 Task: Create a scrum project AgileRamp. Add to scrum project AgileRamp a team member softage.2@softage.net and assign as Project Lead. Add to scrum project AgileRamp a team member softage.3@softage.net
Action: Mouse moved to (240, 66)
Screenshot: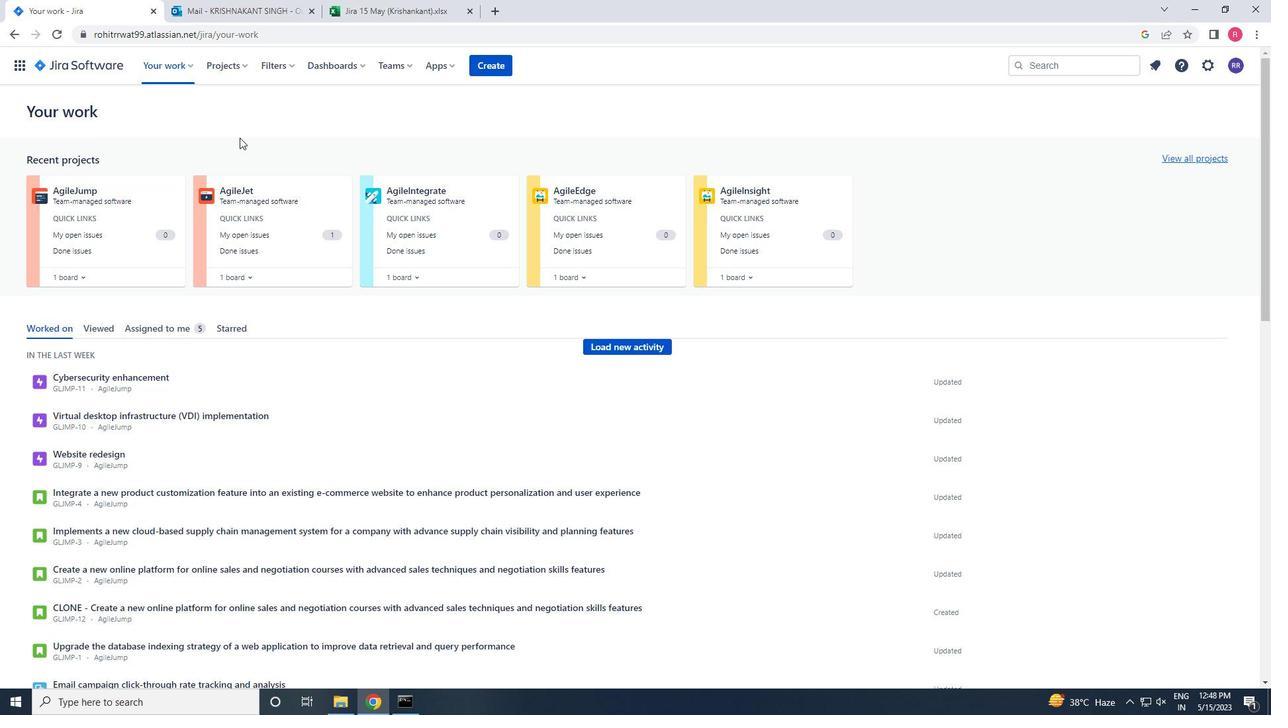 
Action: Mouse pressed left at (240, 66)
Screenshot: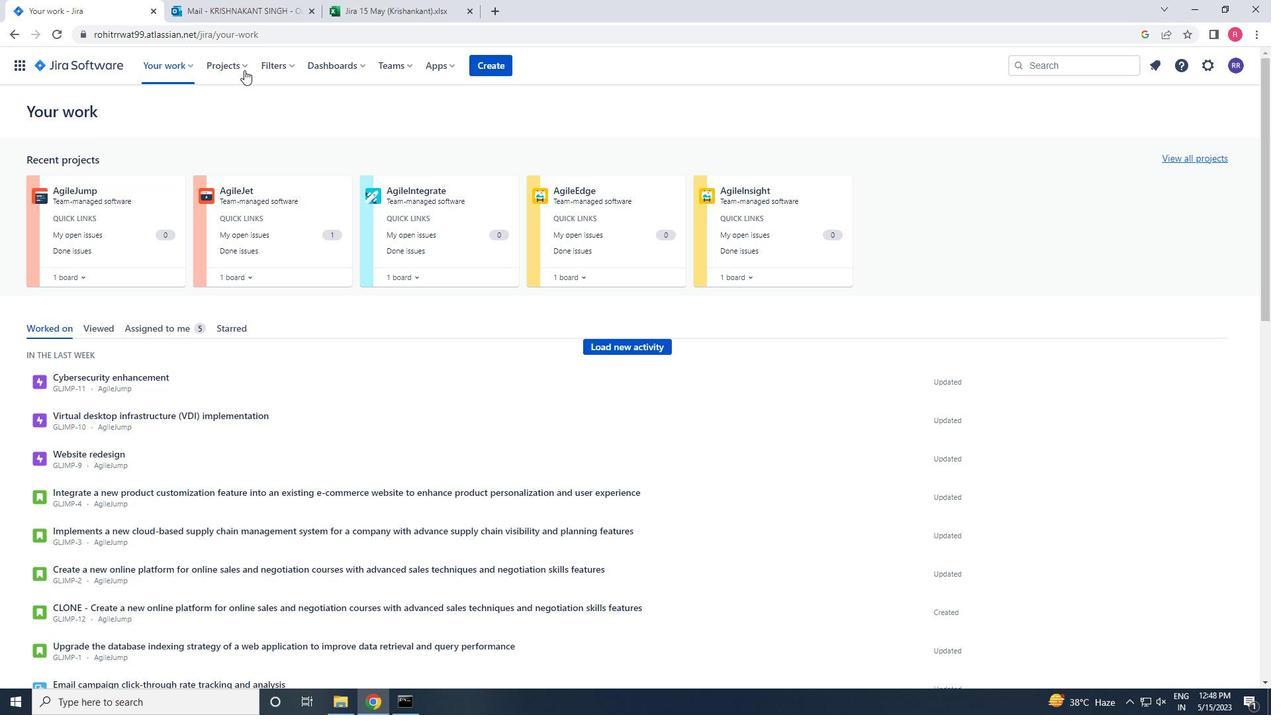 
Action: Mouse moved to (287, 324)
Screenshot: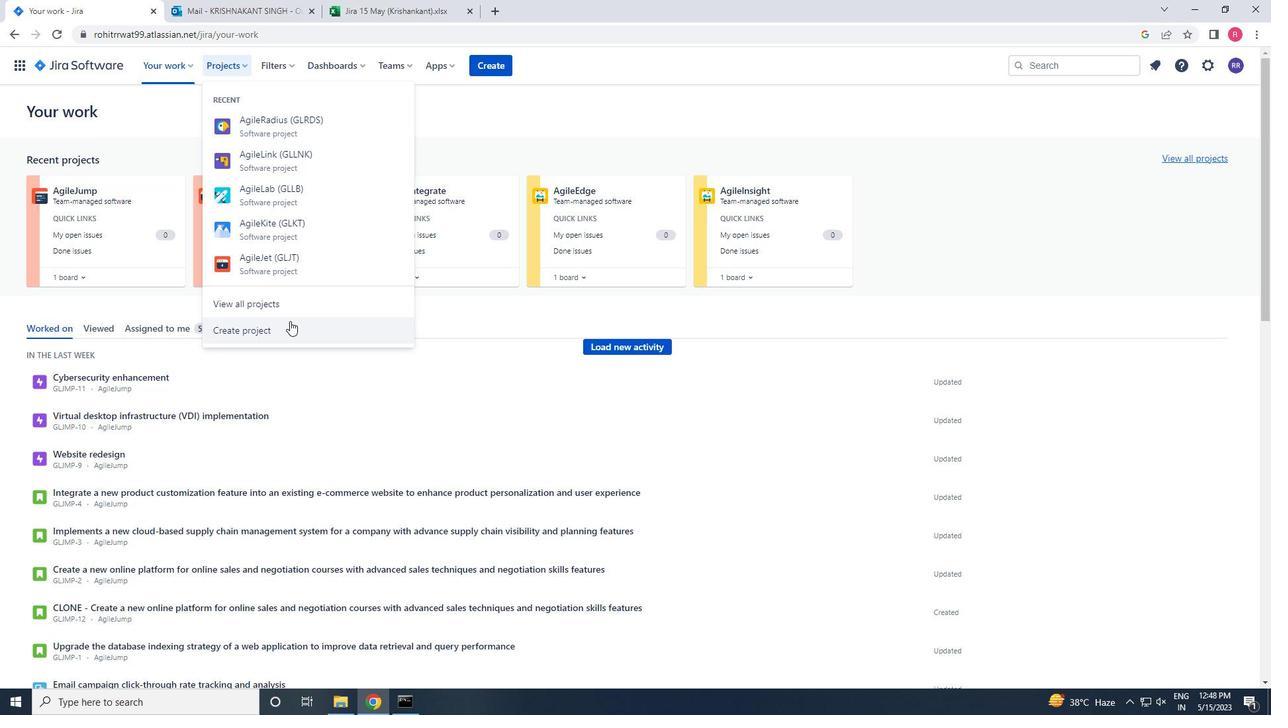 
Action: Mouse pressed left at (287, 324)
Screenshot: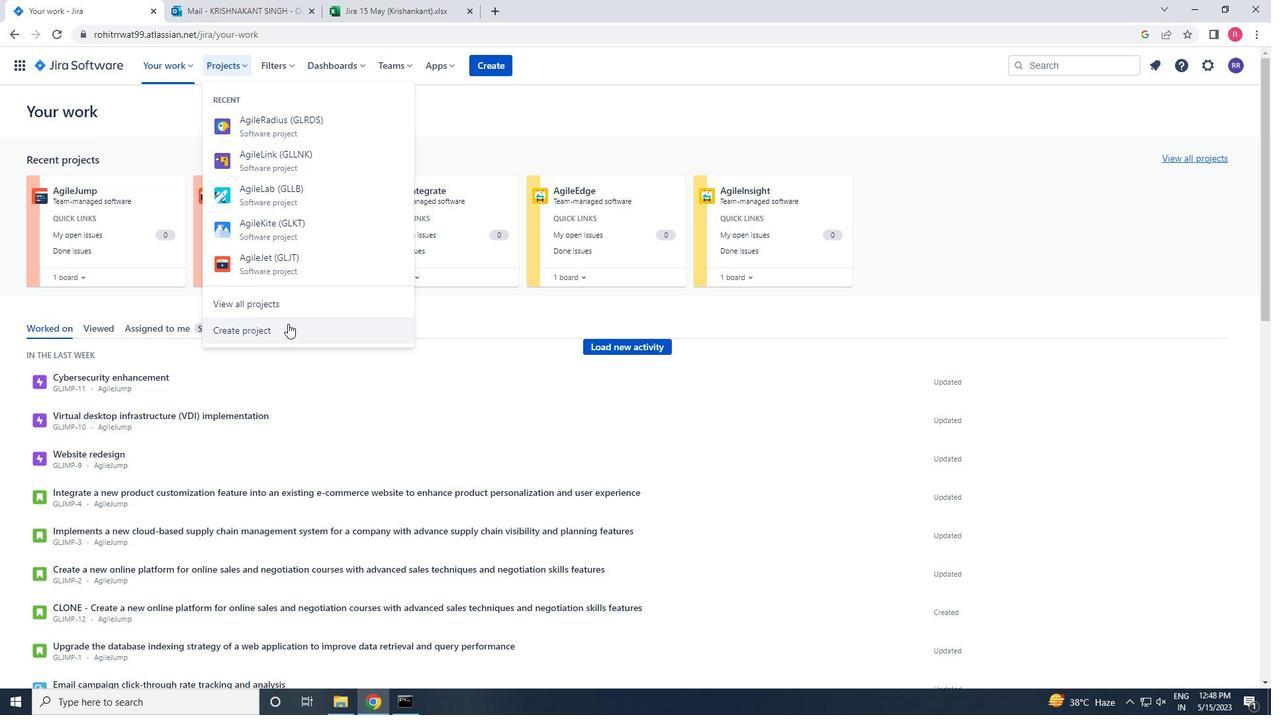 
Action: Mouse moved to (640, 325)
Screenshot: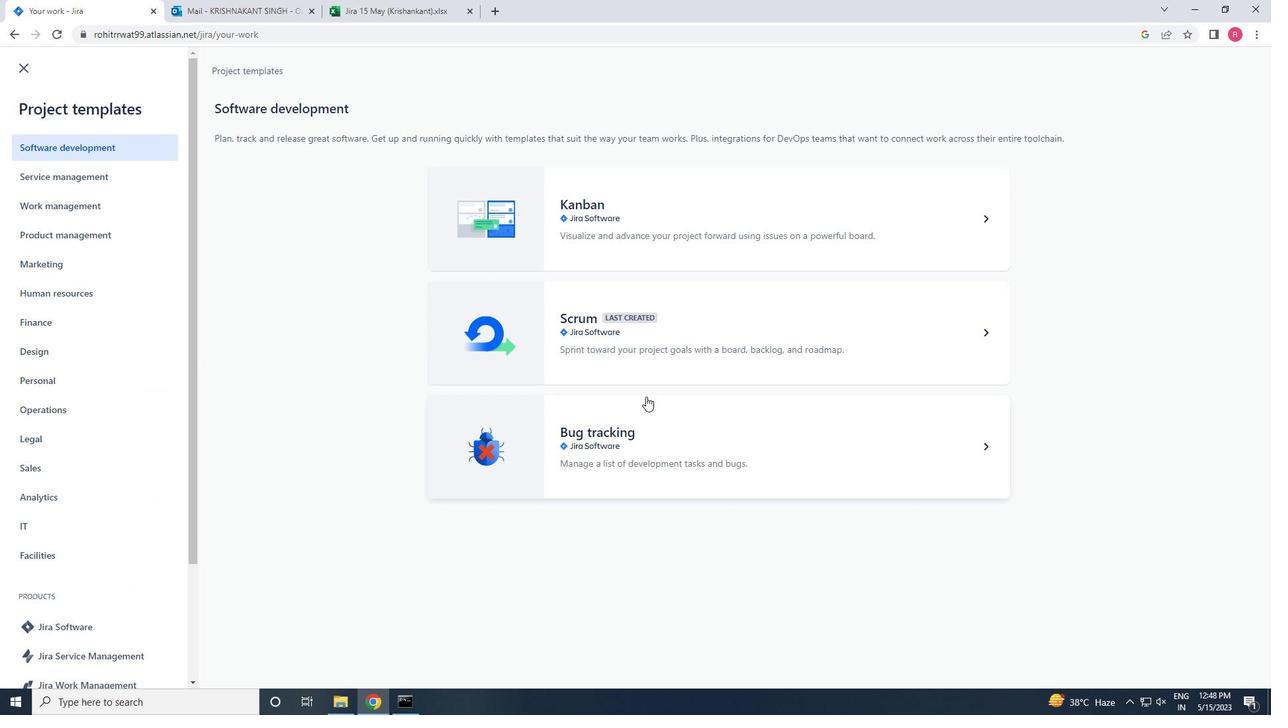 
Action: Mouse pressed left at (640, 325)
Screenshot: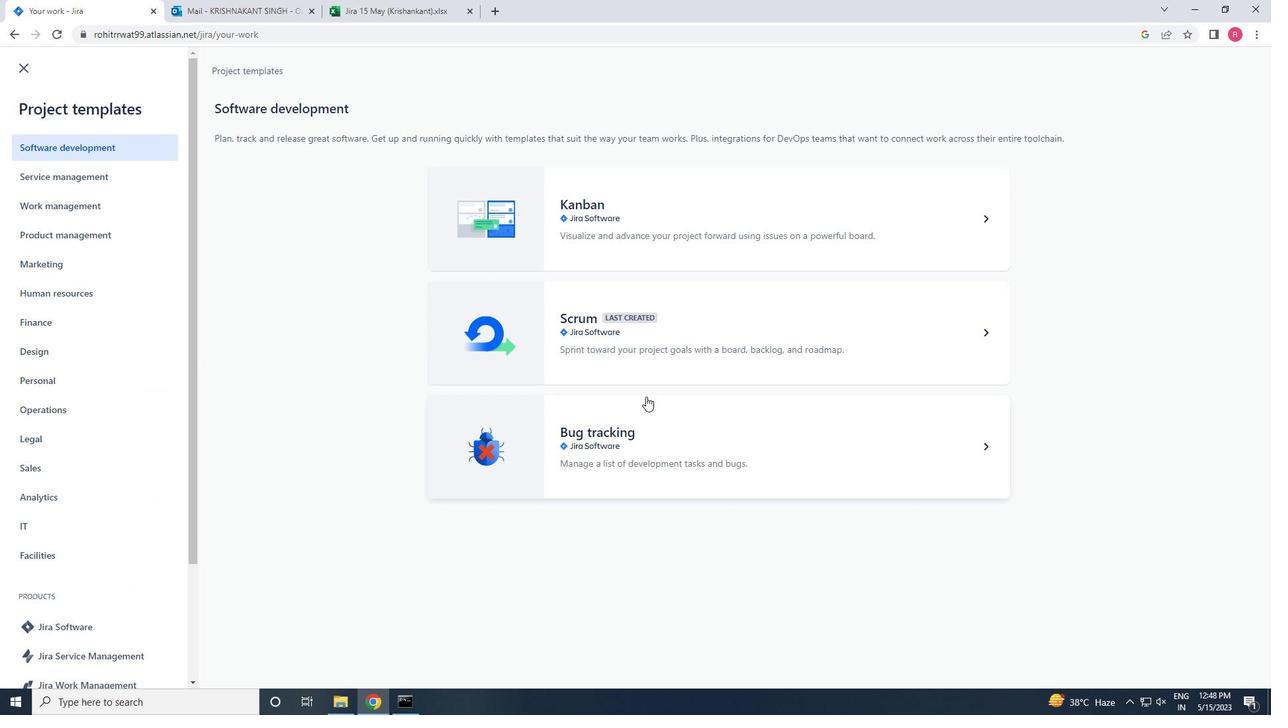 
Action: Mouse moved to (1008, 650)
Screenshot: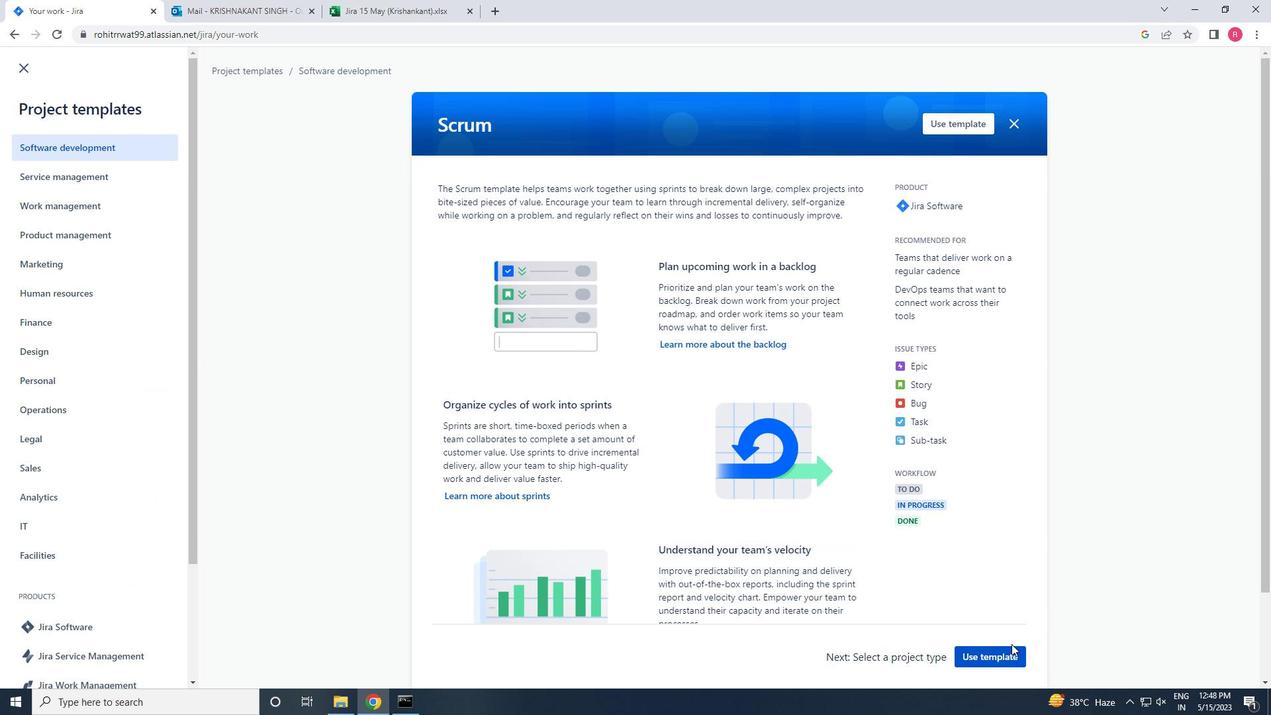 
Action: Mouse pressed left at (1008, 650)
Screenshot: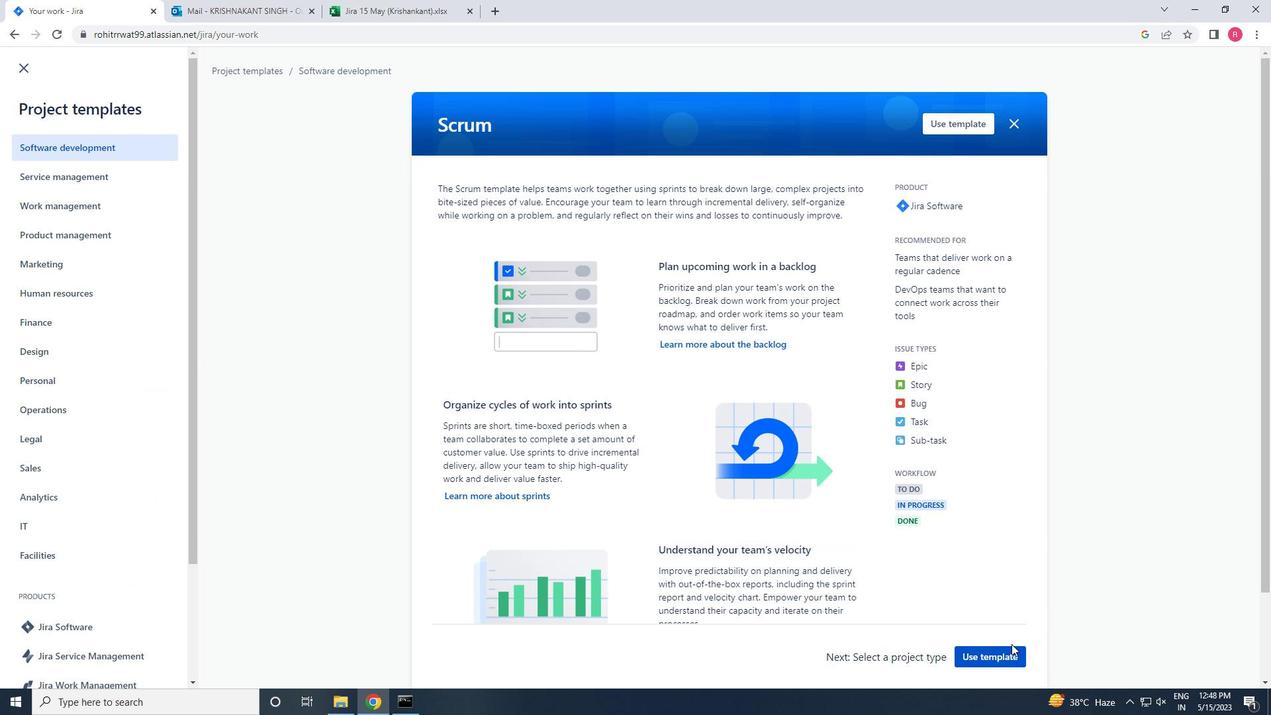 
Action: Mouse moved to (477, 660)
Screenshot: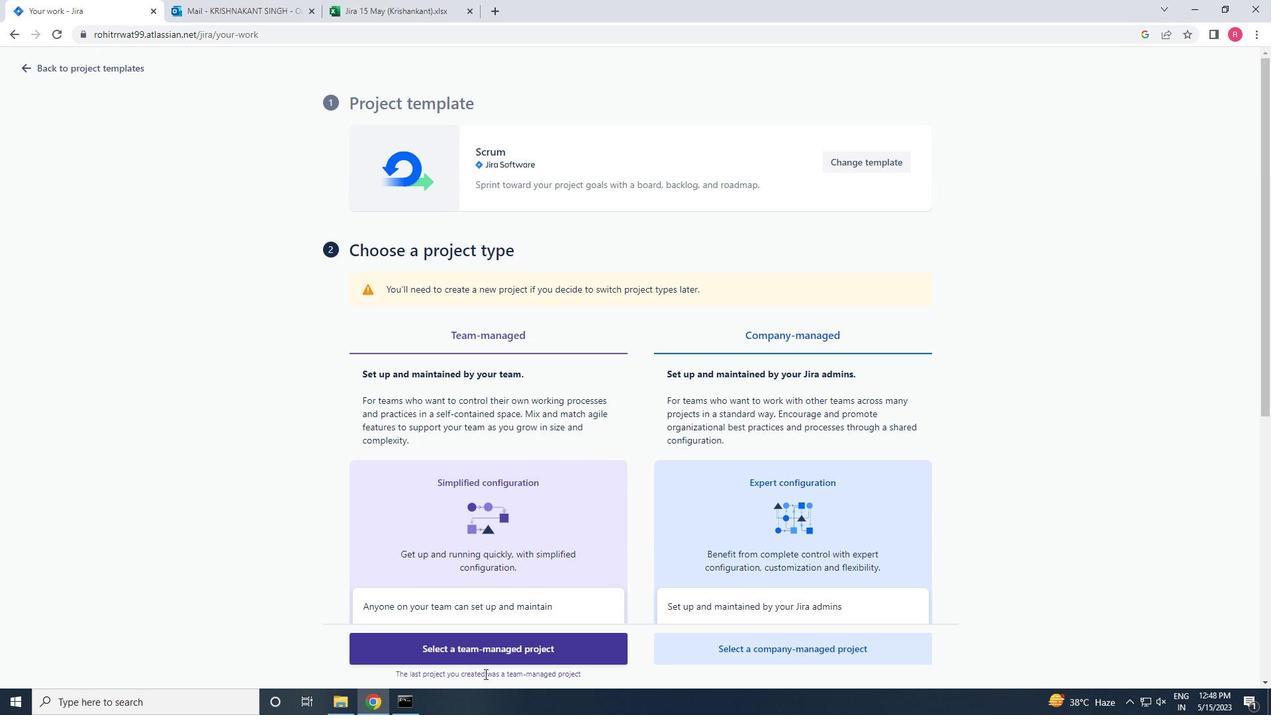 
Action: Mouse pressed left at (477, 660)
Screenshot: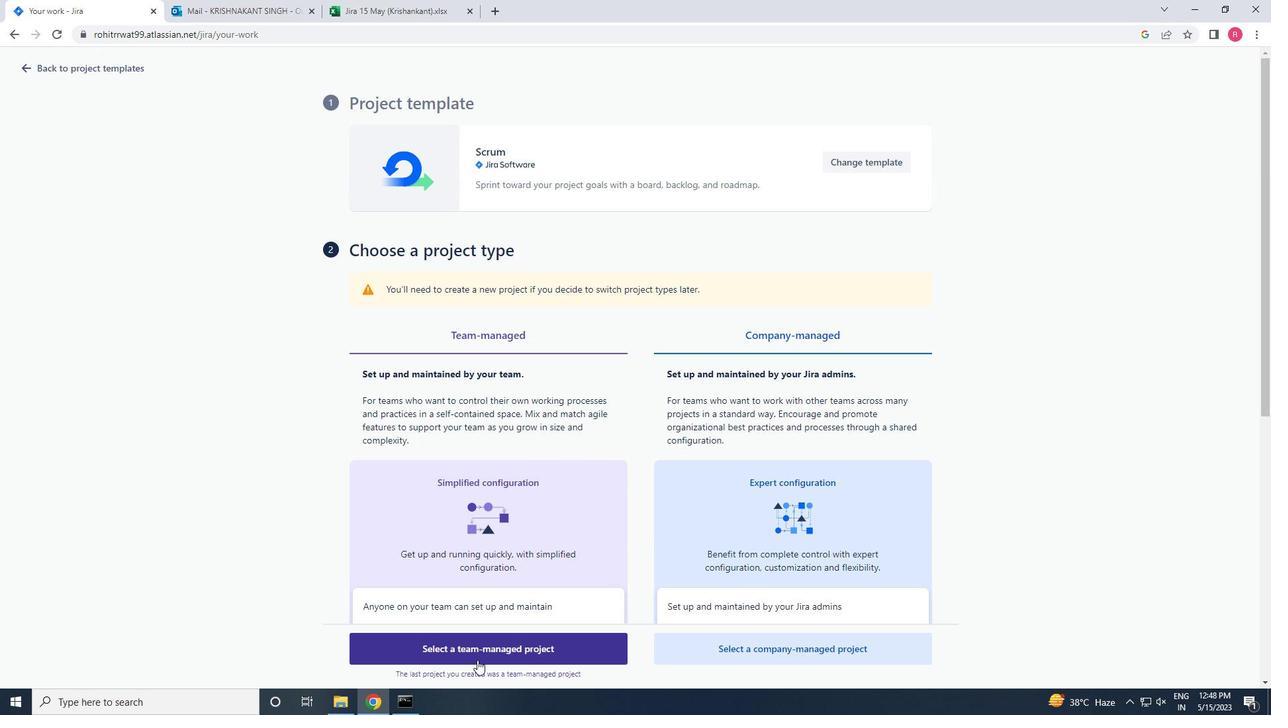 
Action: Mouse moved to (351, 311)
Screenshot: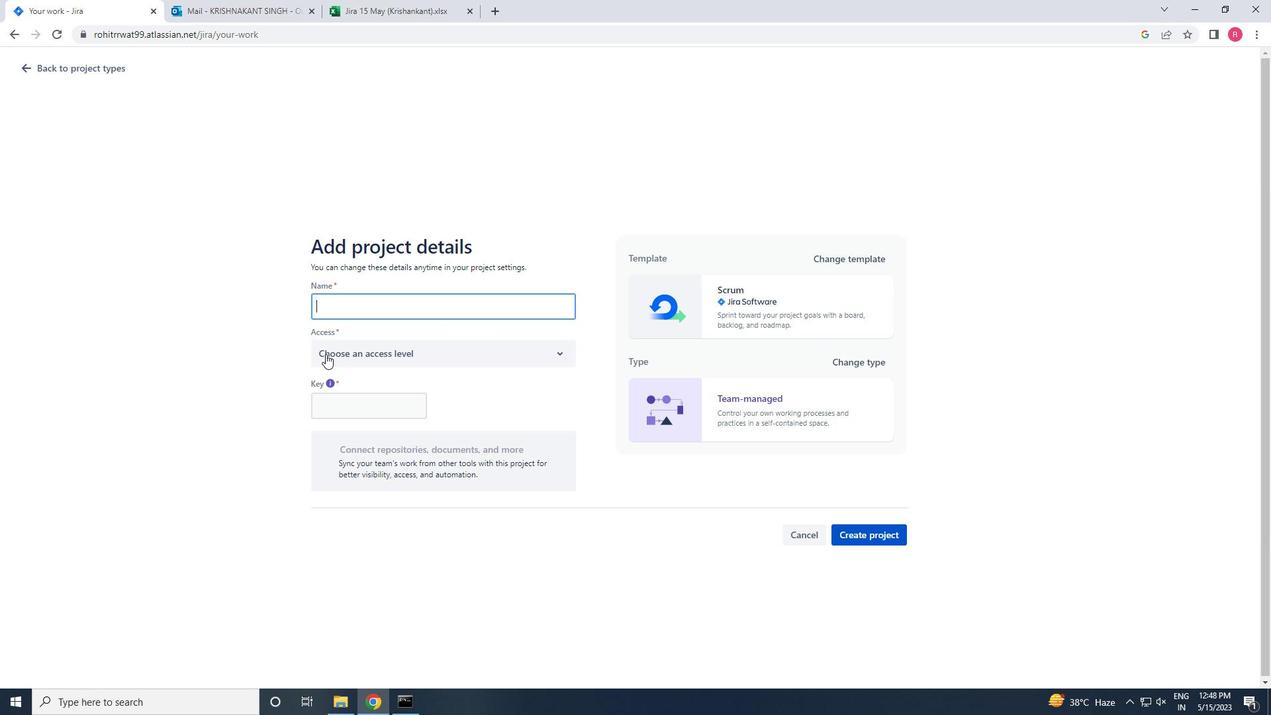 
Action: Key pressed <Key.shift><Key.shift><Key.shift><Key.shift><Key.shift><Key.shift><Key.shift><Key.shift><Key.shift><Key.shift><Key.shift><Key.shift>AGILE<Key.shift>RAMP
Screenshot: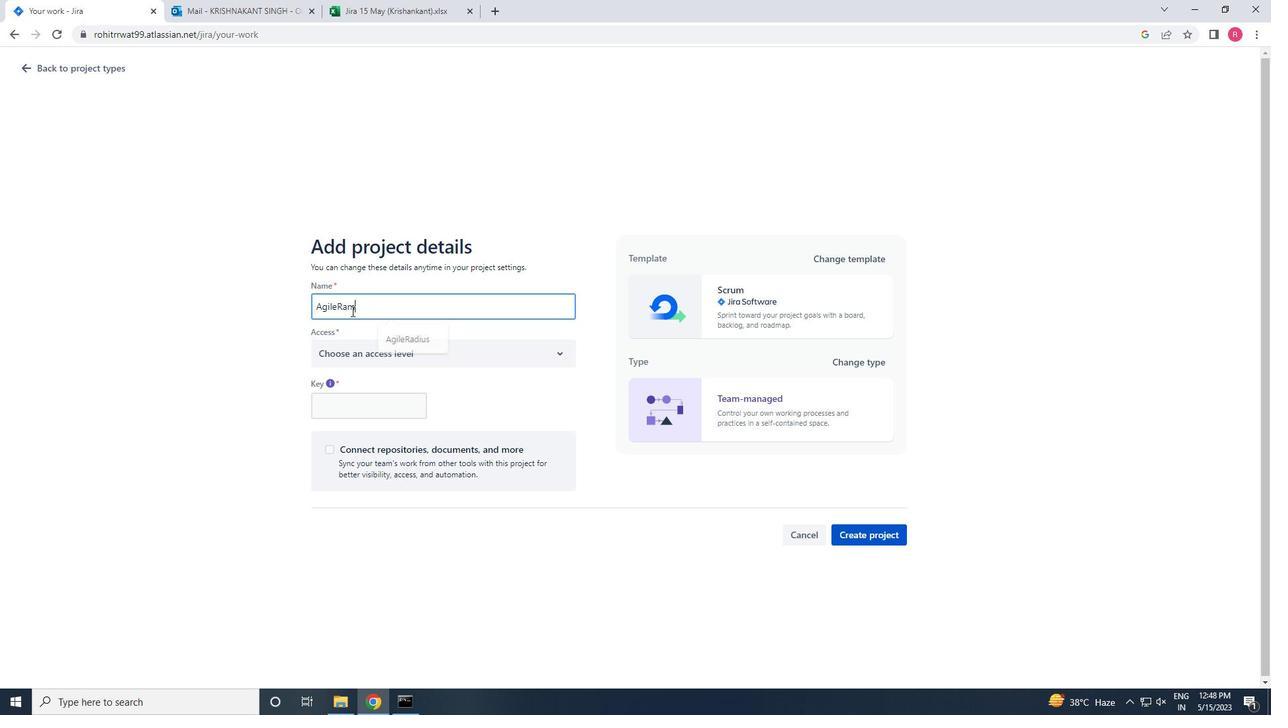 
Action: Mouse moved to (422, 362)
Screenshot: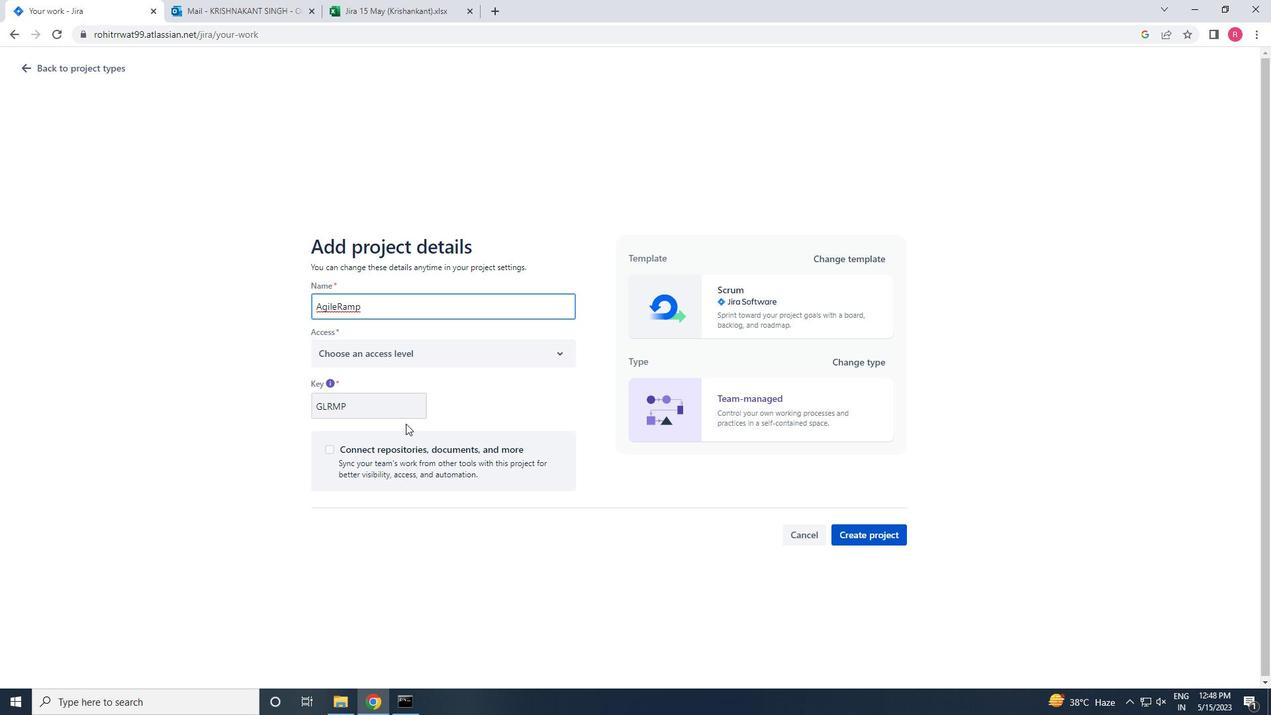 
Action: Mouse pressed left at (422, 362)
Screenshot: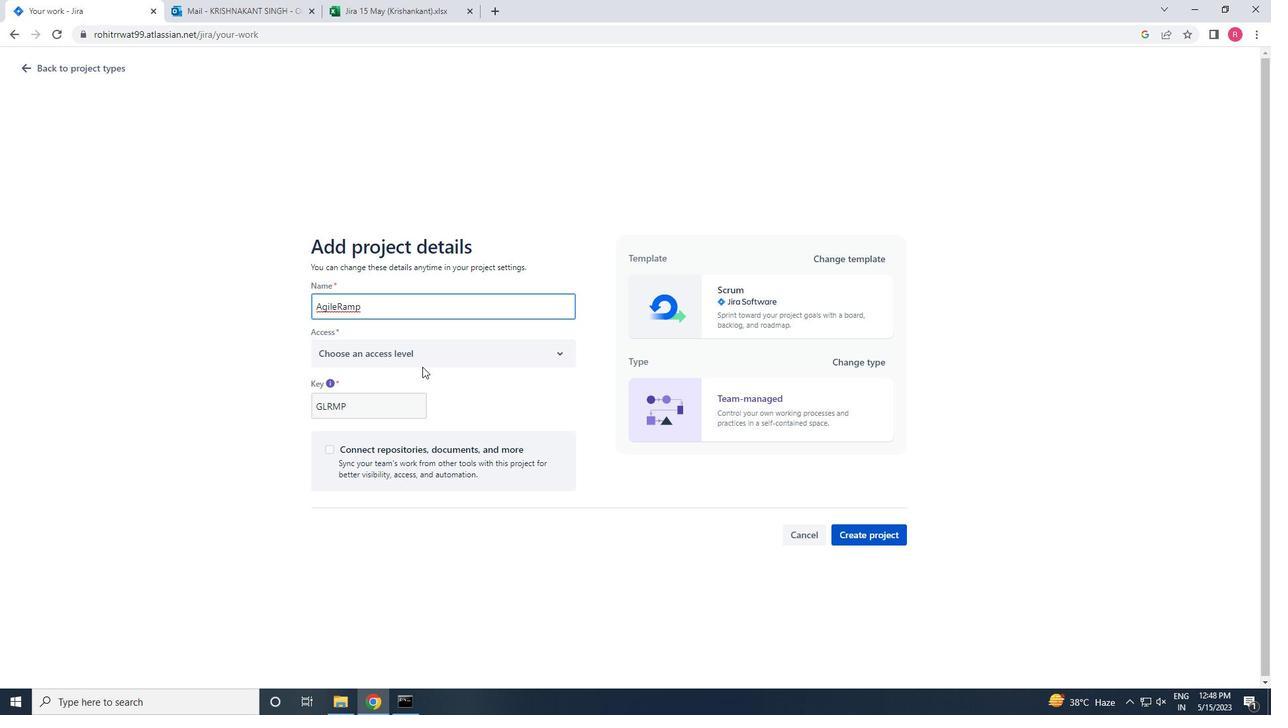 
Action: Mouse moved to (422, 397)
Screenshot: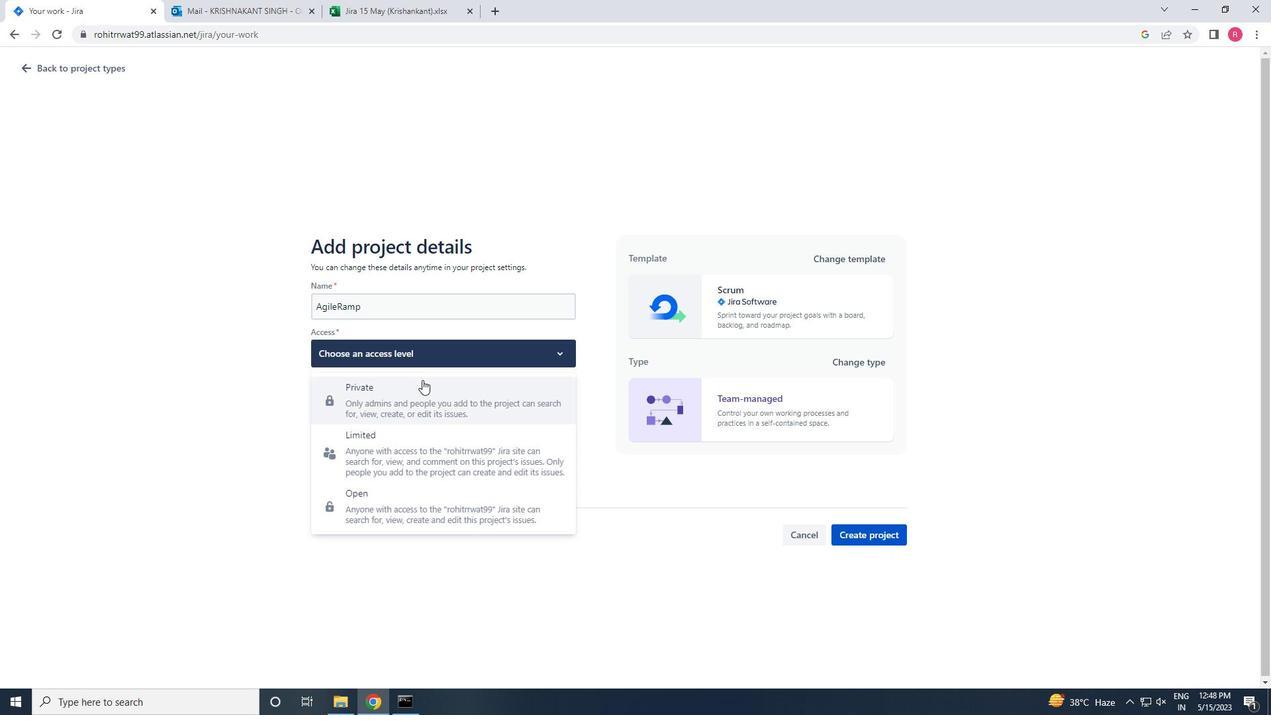 
Action: Mouse pressed left at (422, 397)
Screenshot: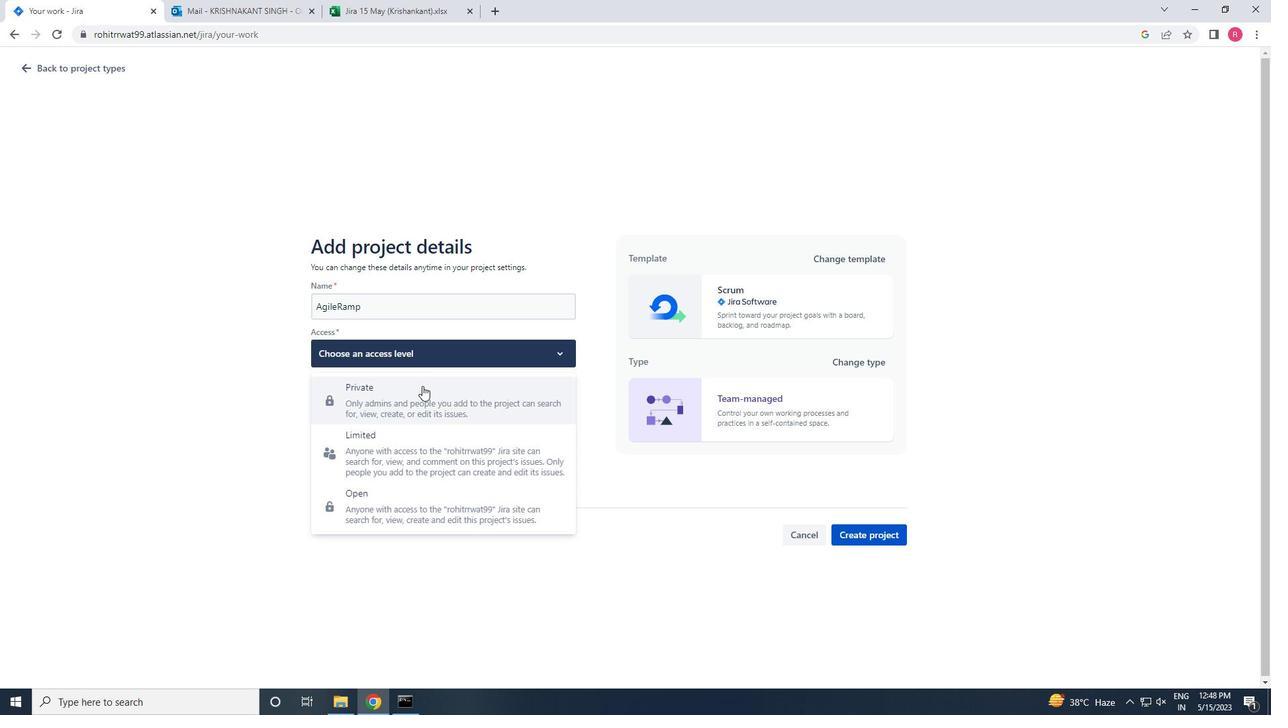 
Action: Mouse moved to (877, 536)
Screenshot: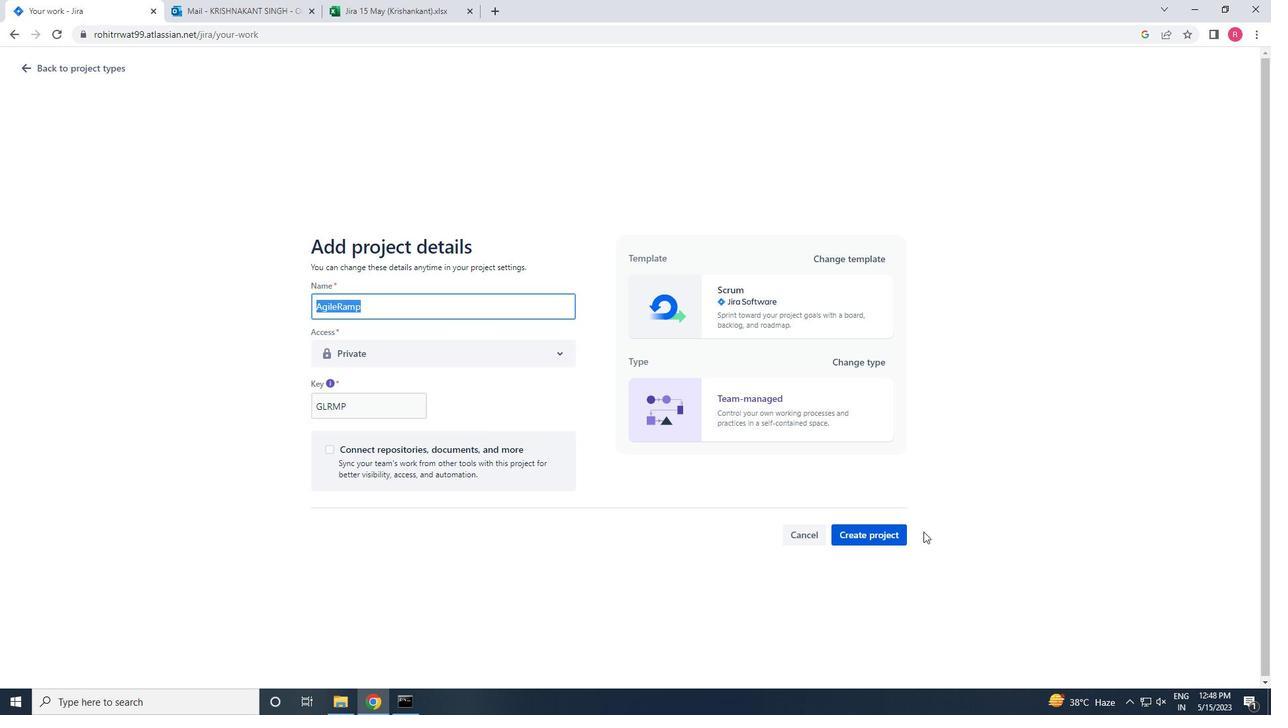 
Action: Mouse pressed left at (877, 536)
Screenshot: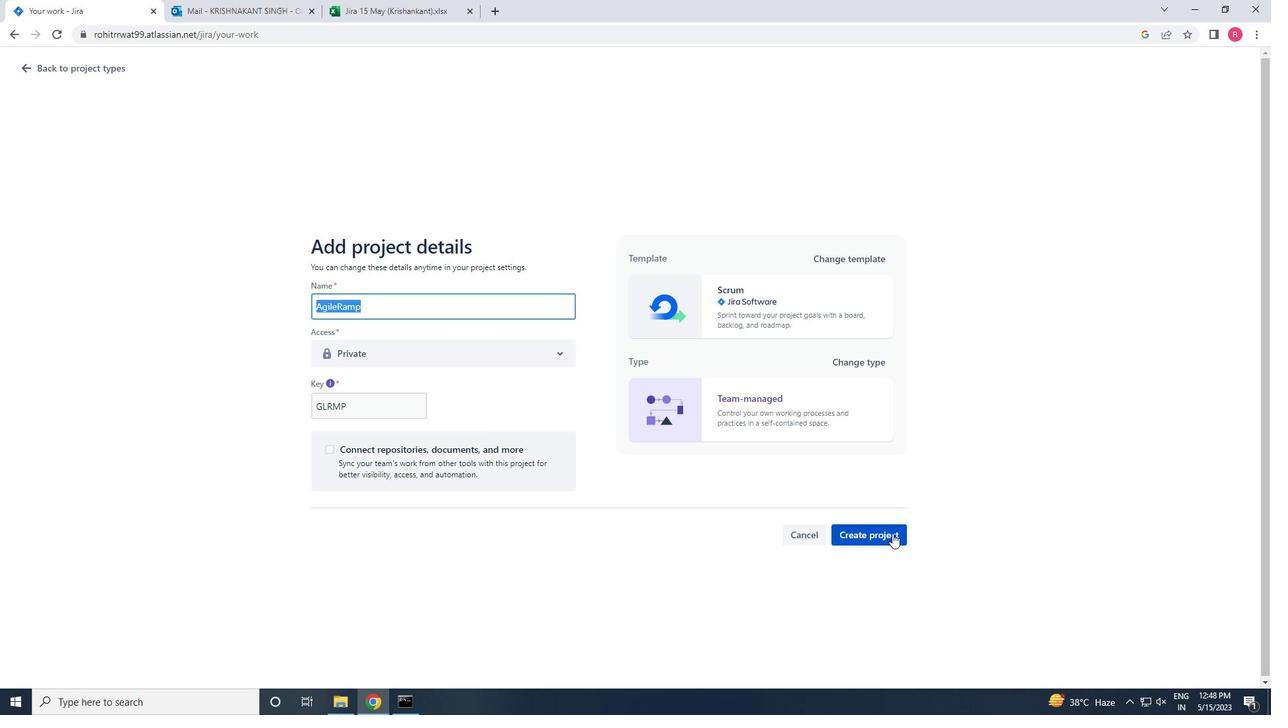 
Action: Mouse moved to (316, 178)
Screenshot: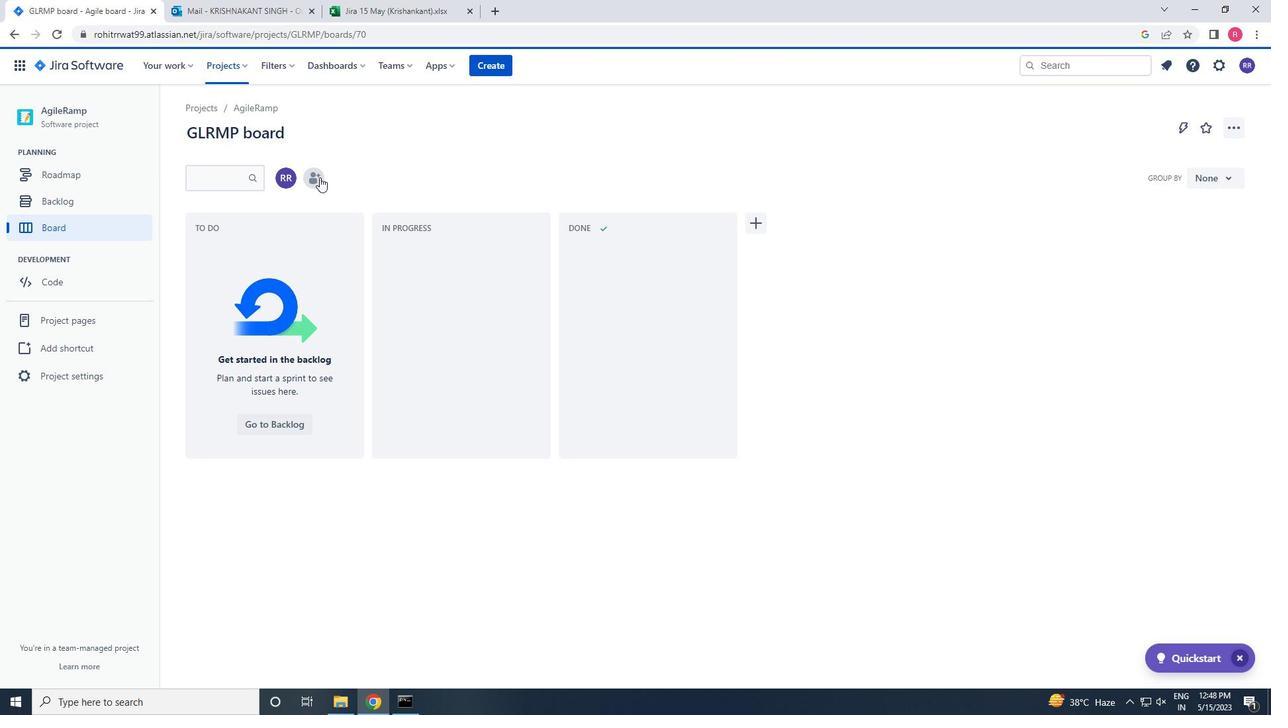 
Action: Mouse pressed left at (316, 178)
Screenshot: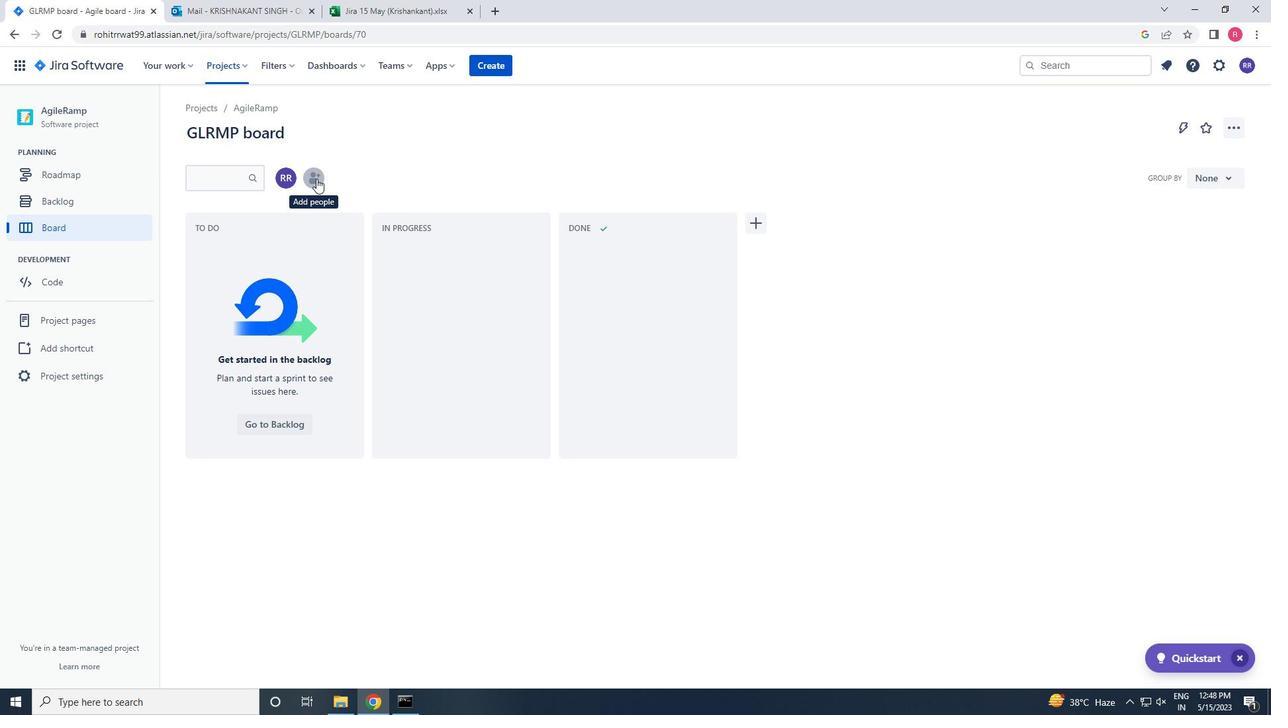 
Action: Key pressed SOFTAGE.2<Key.shift>@SOFTAGE.NET
Screenshot: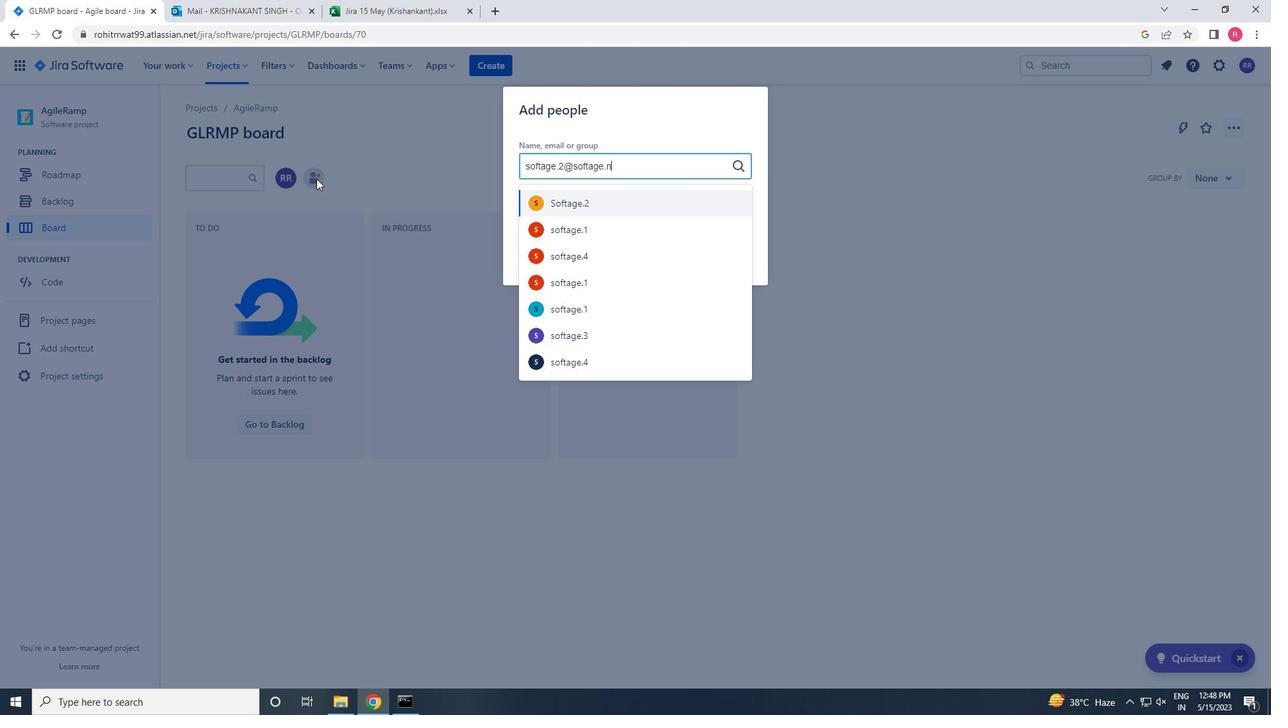 
Action: Mouse moved to (600, 229)
Screenshot: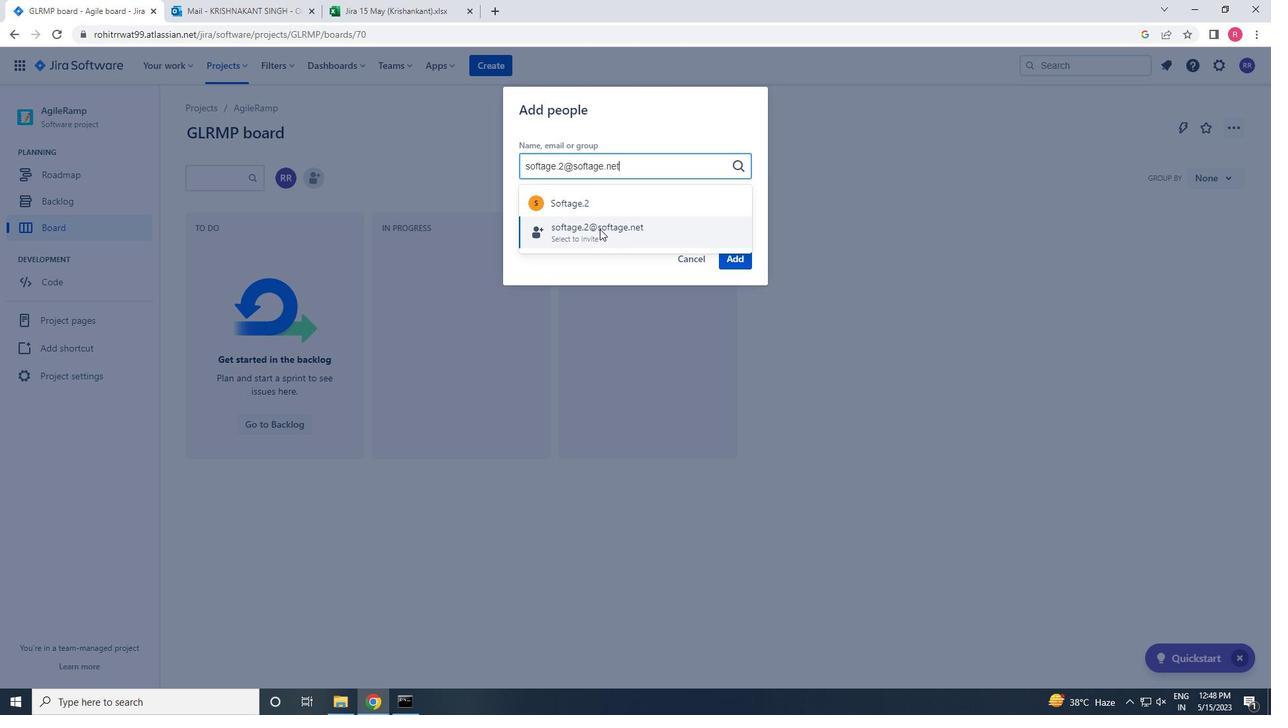 
Action: Mouse pressed left at (600, 229)
Screenshot: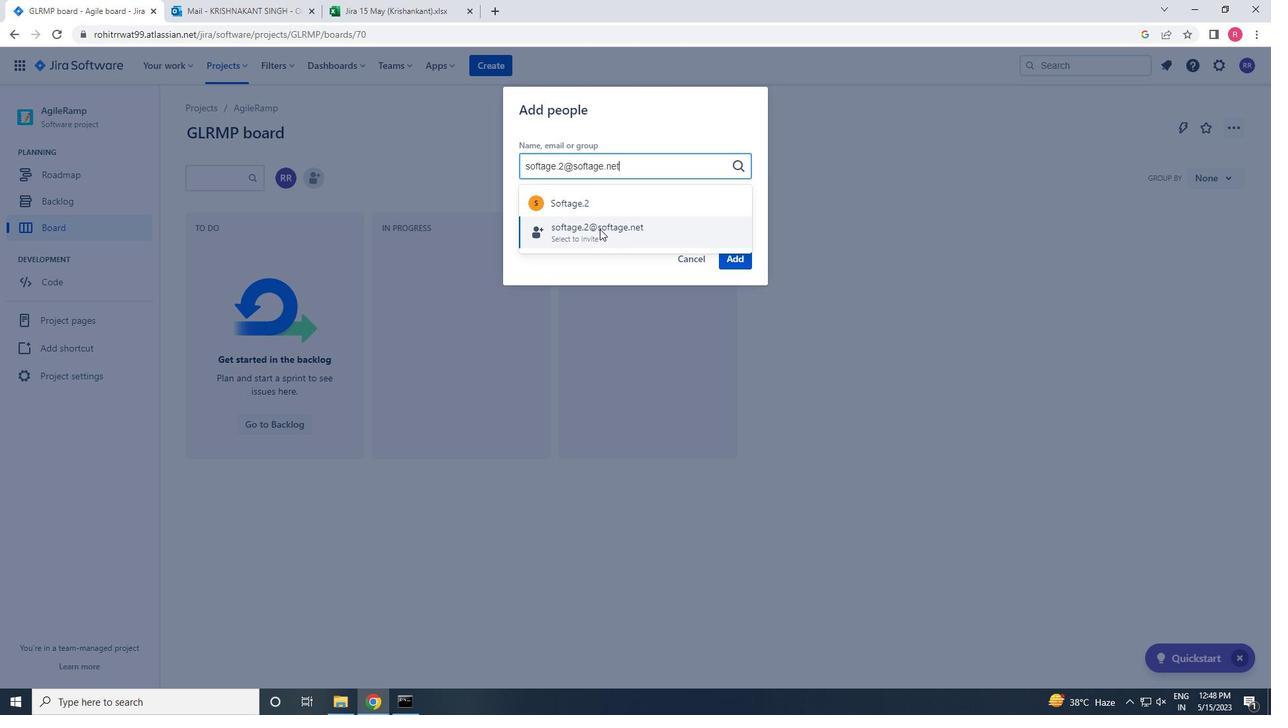 
Action: Mouse moved to (737, 260)
Screenshot: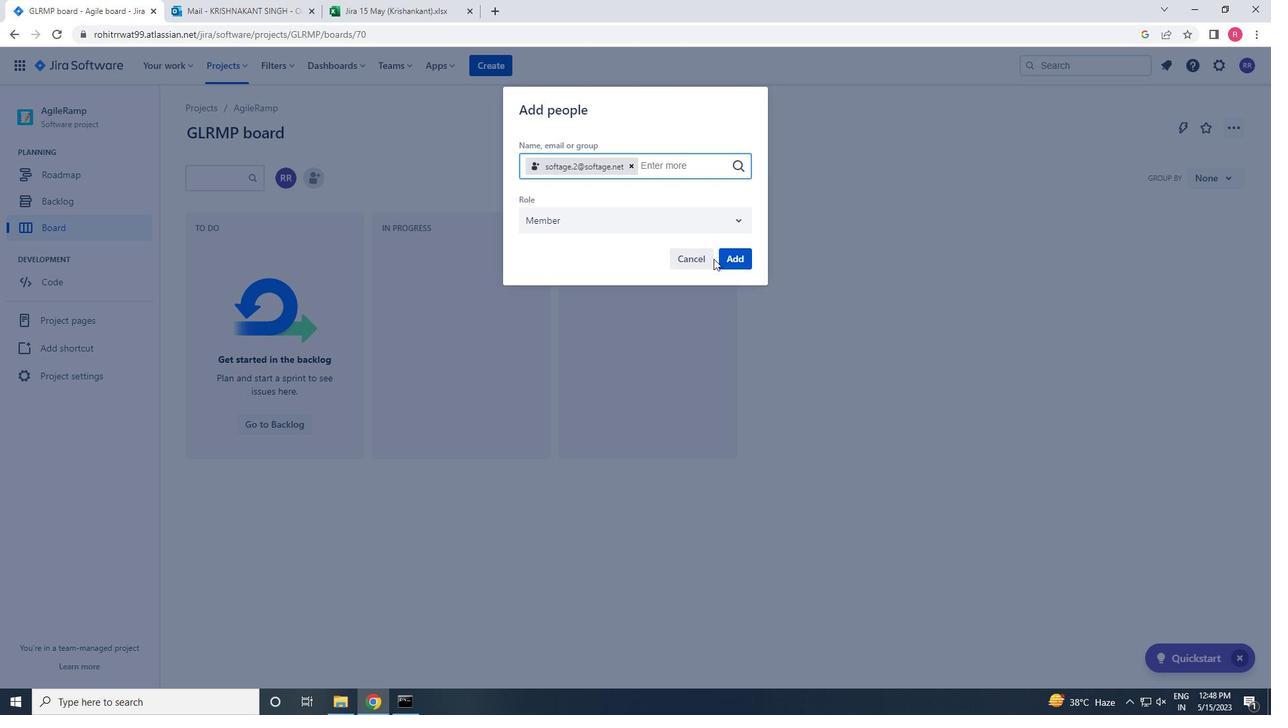 
Action: Mouse pressed left at (737, 260)
Screenshot: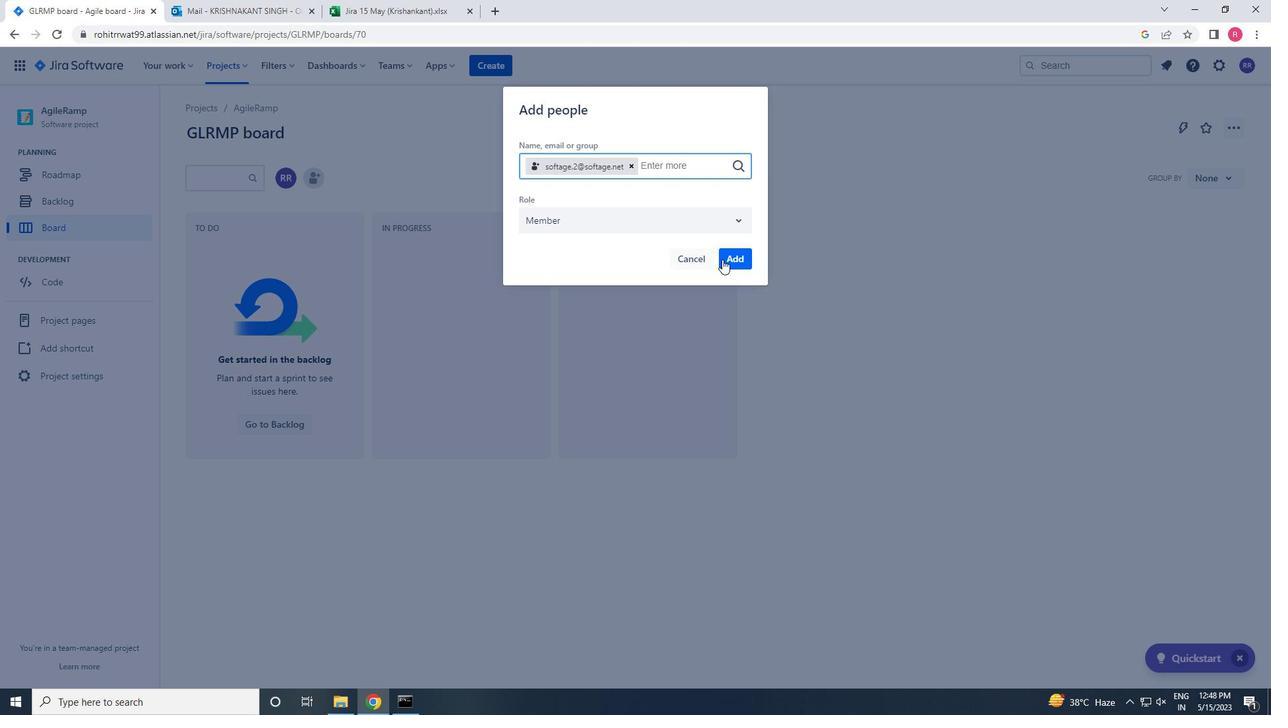
Action: Mouse moved to (68, 383)
Screenshot: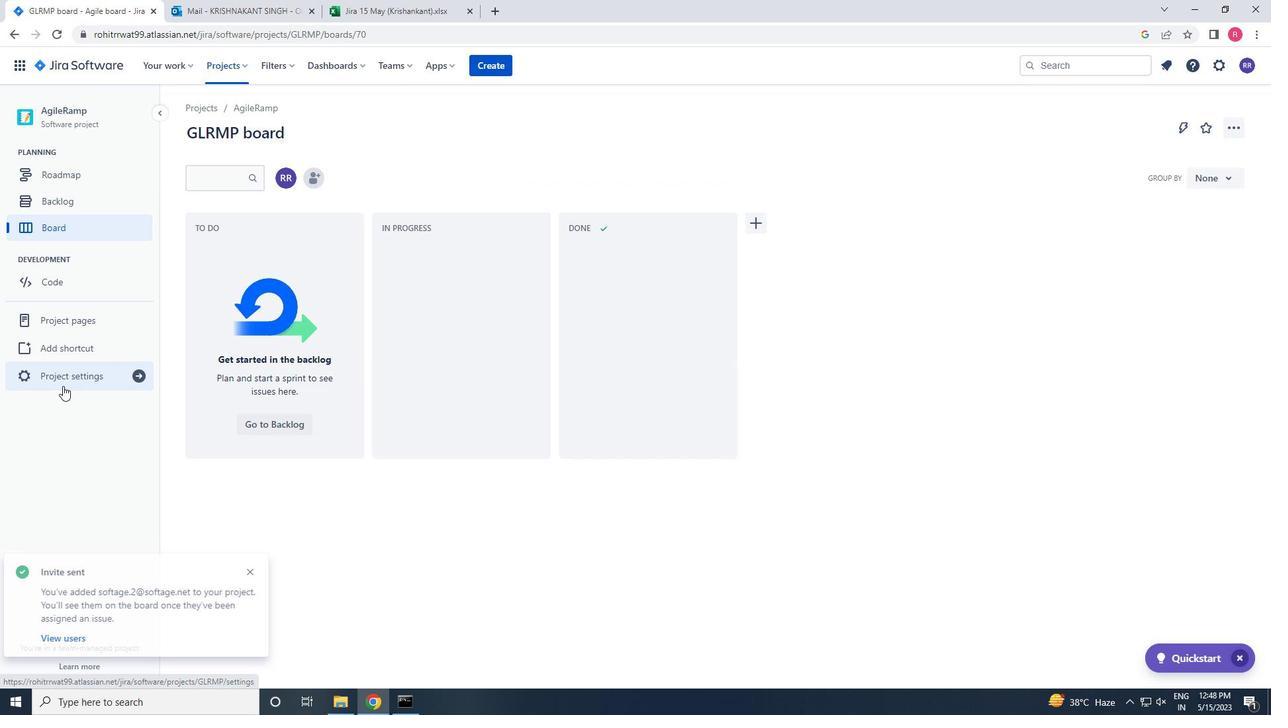 
Action: Mouse pressed left at (68, 383)
Screenshot: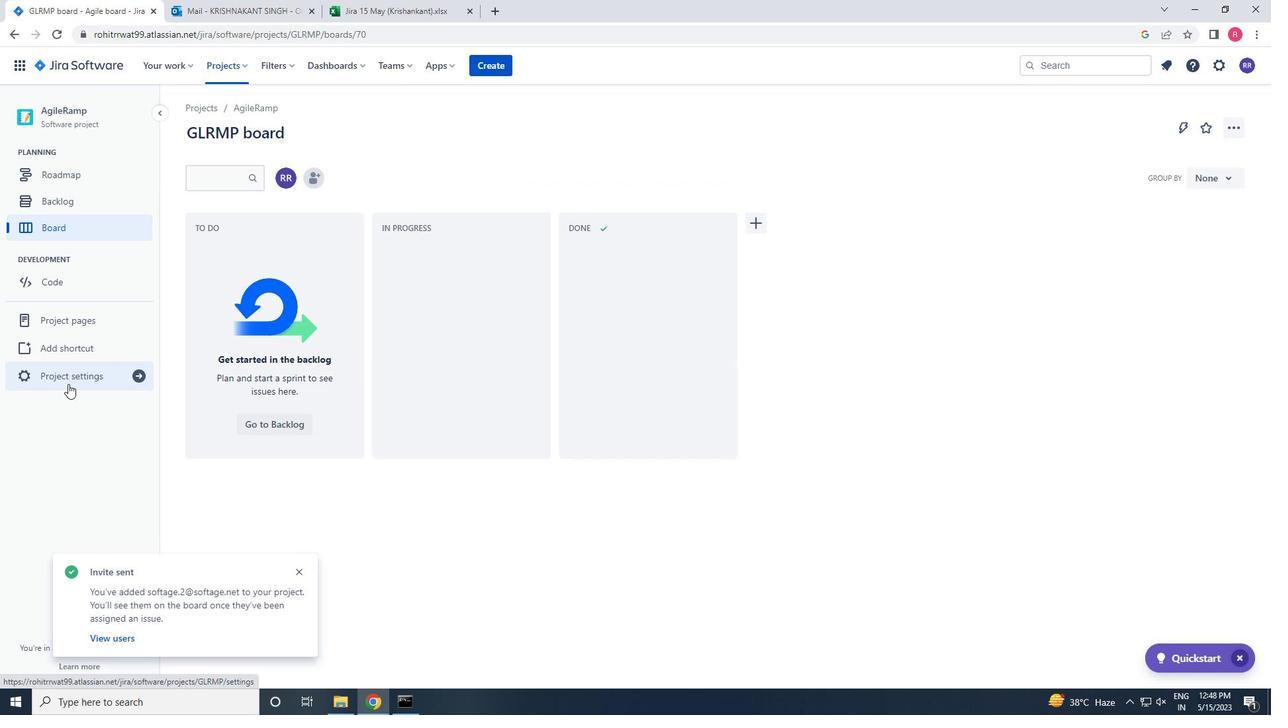 
Action: Mouse moved to (663, 476)
Screenshot: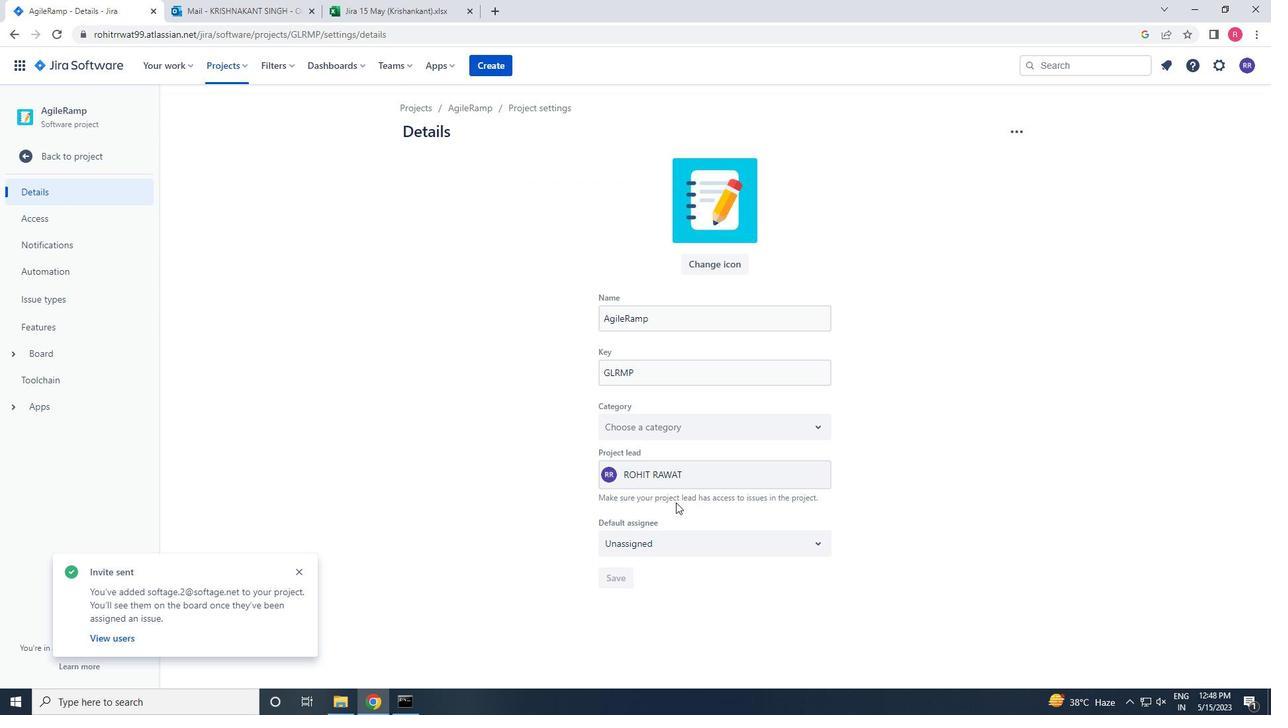 
Action: Mouse pressed left at (663, 476)
Screenshot: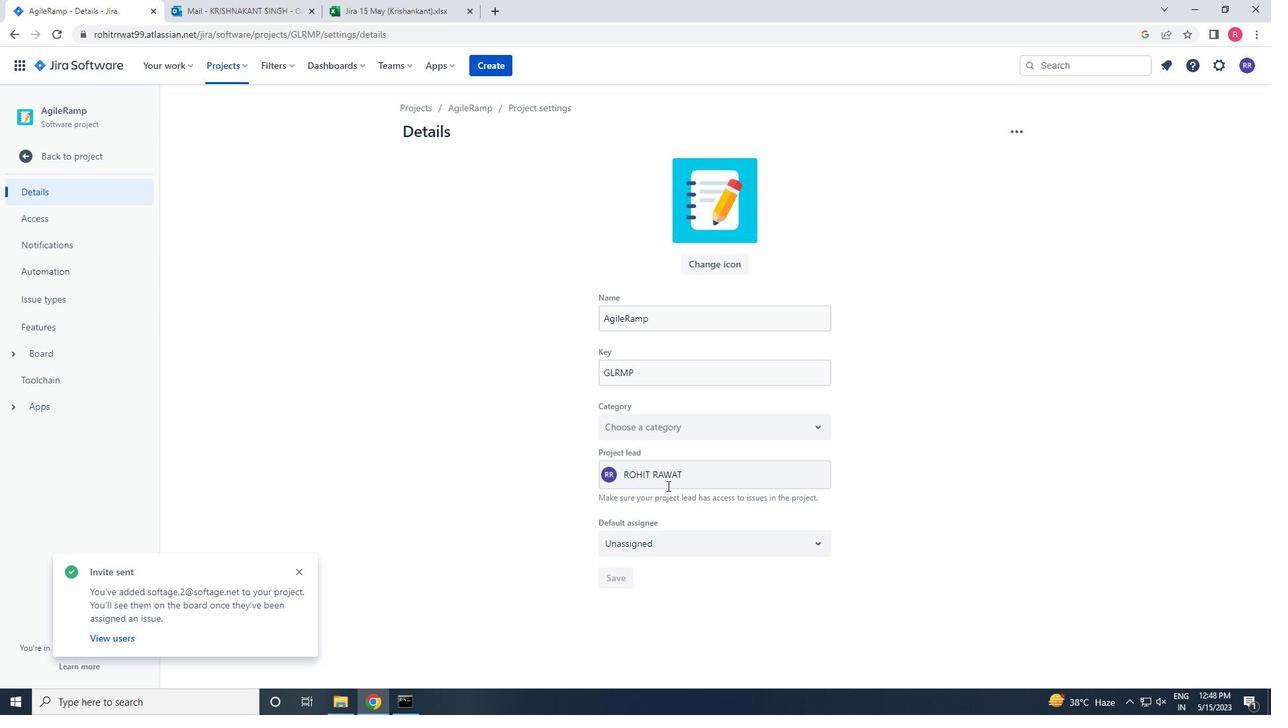
Action: Key pressed SOFTAGE.2<Key.shift>@SOFTAGE.NET
Screenshot: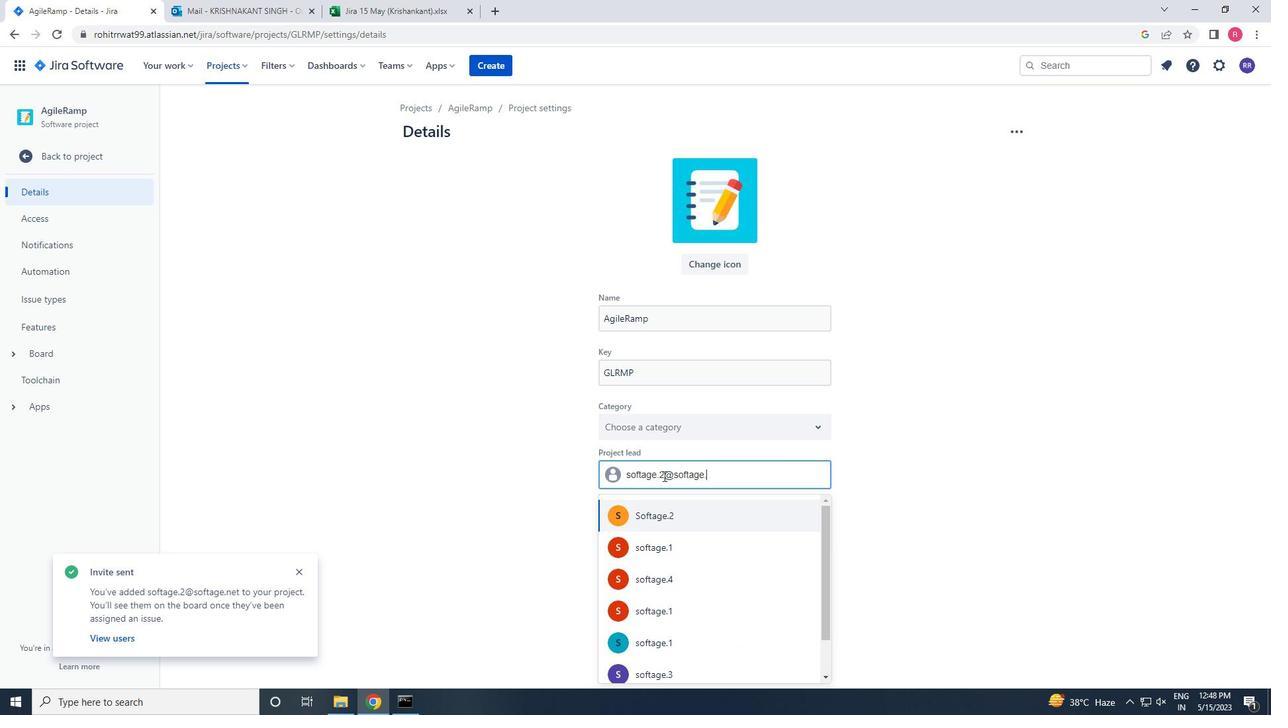 
Action: Mouse moved to (669, 510)
Screenshot: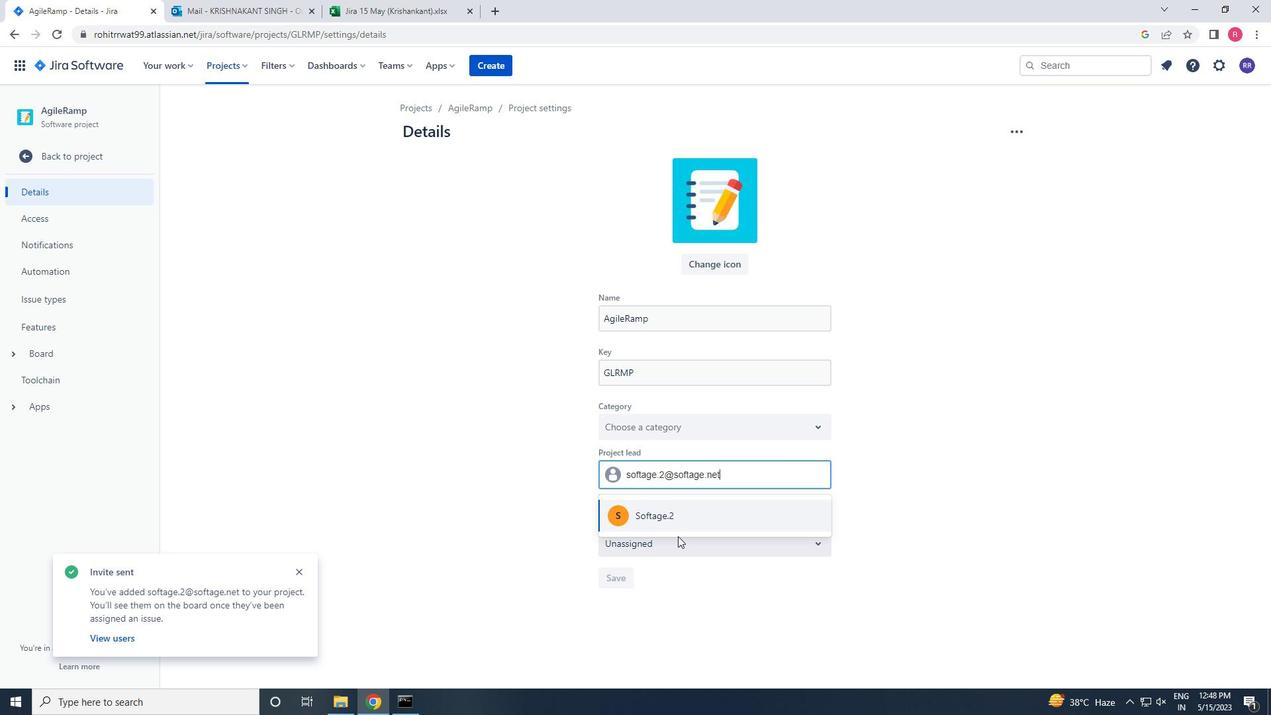 
Action: Mouse pressed left at (669, 510)
Screenshot: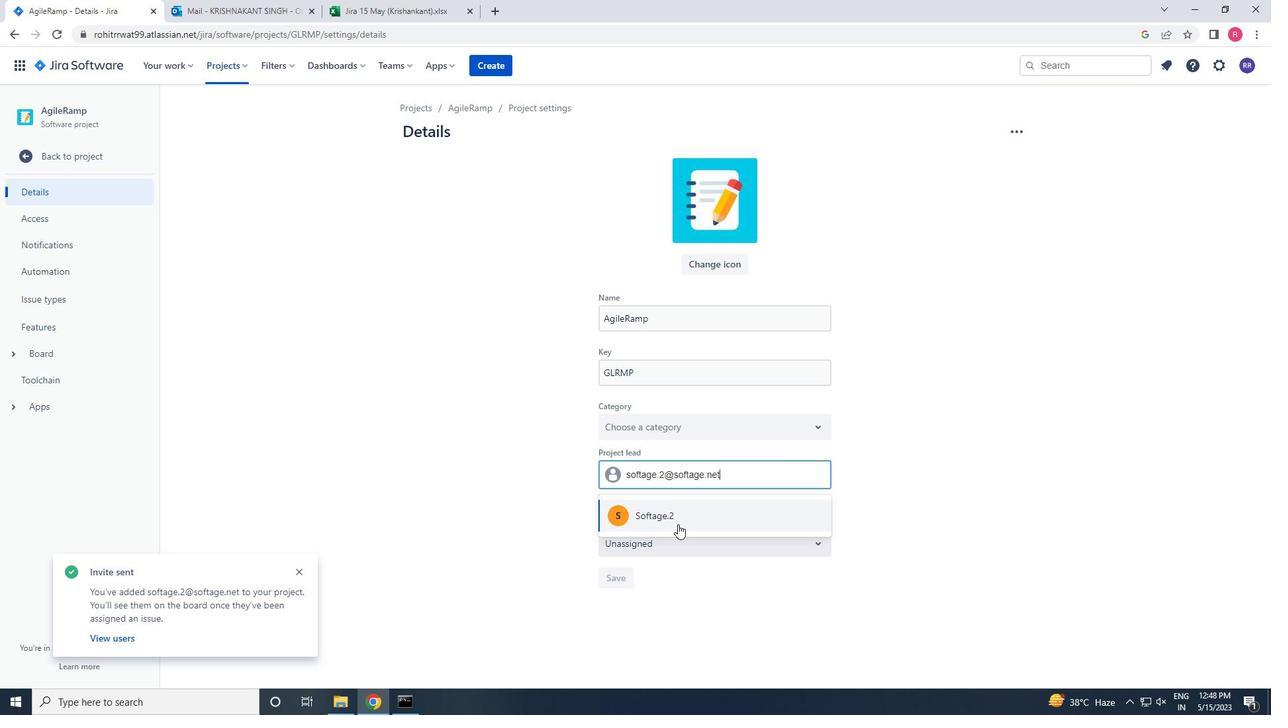 
Action: Mouse moved to (624, 575)
Screenshot: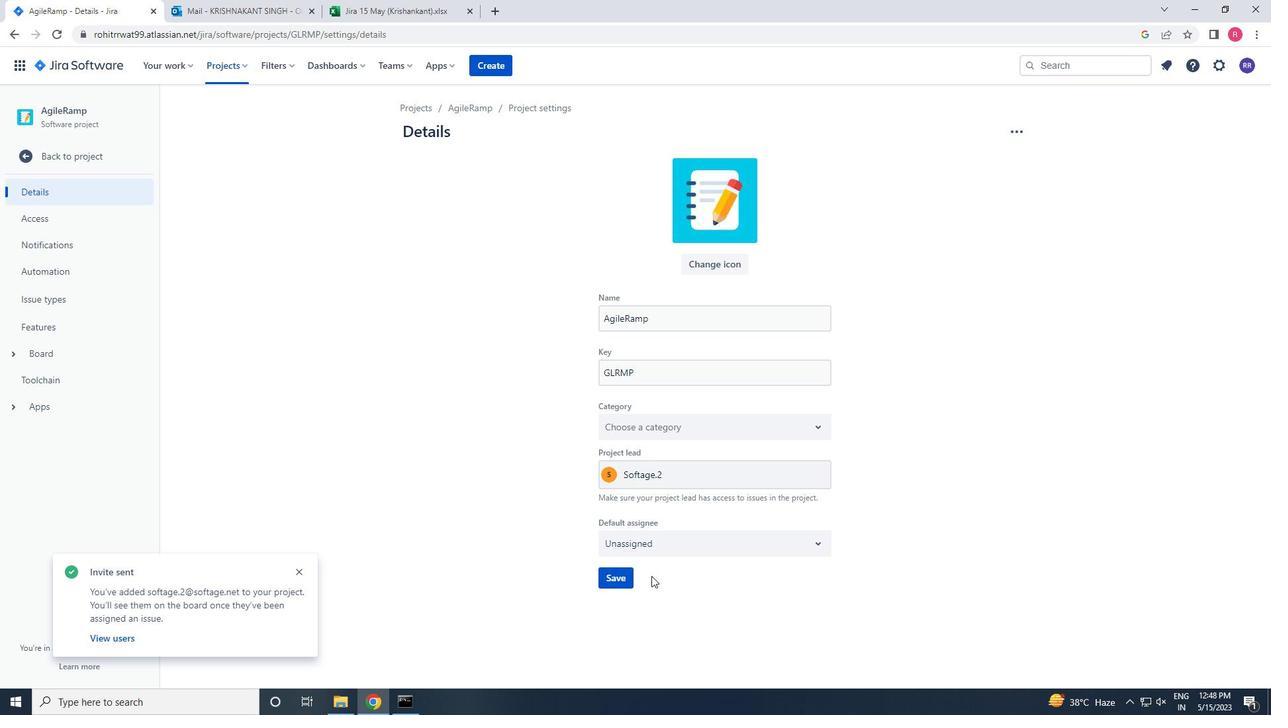 
Action: Mouse pressed left at (624, 575)
Screenshot: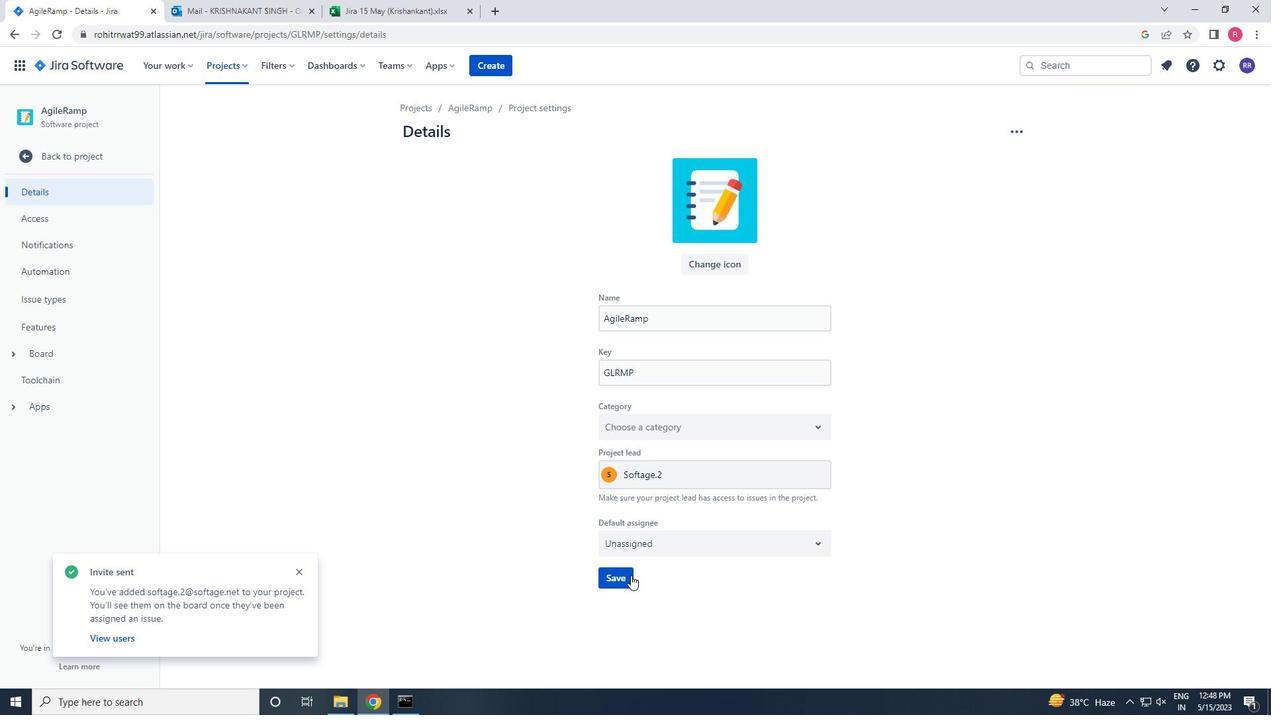 
Action: Mouse moved to (111, 148)
Screenshot: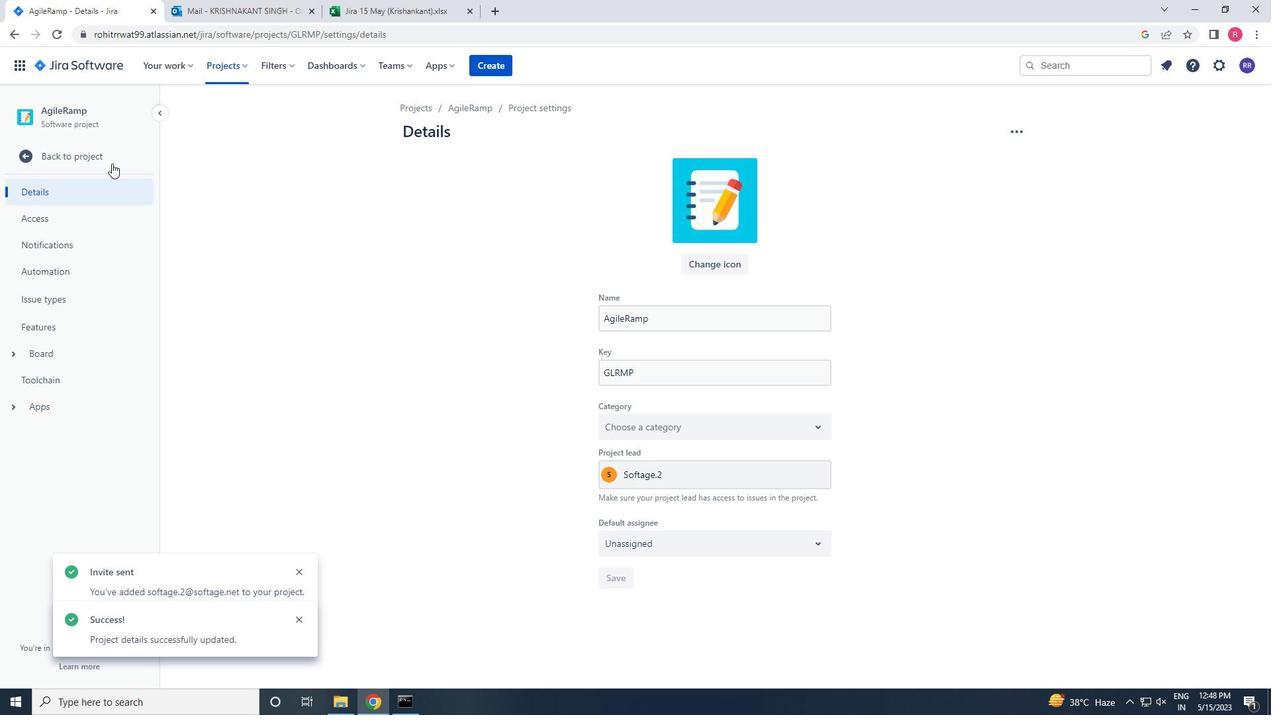 
Action: Mouse pressed left at (111, 148)
Screenshot: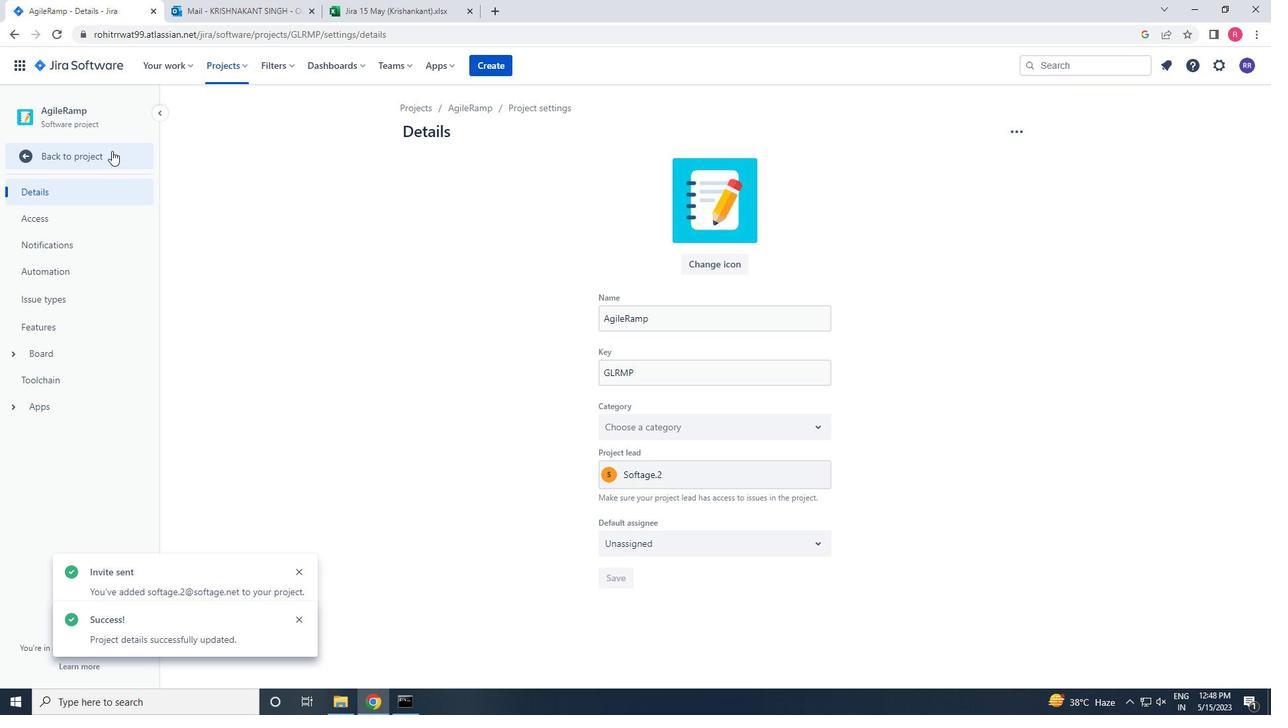 
Action: Mouse moved to (311, 178)
Screenshot: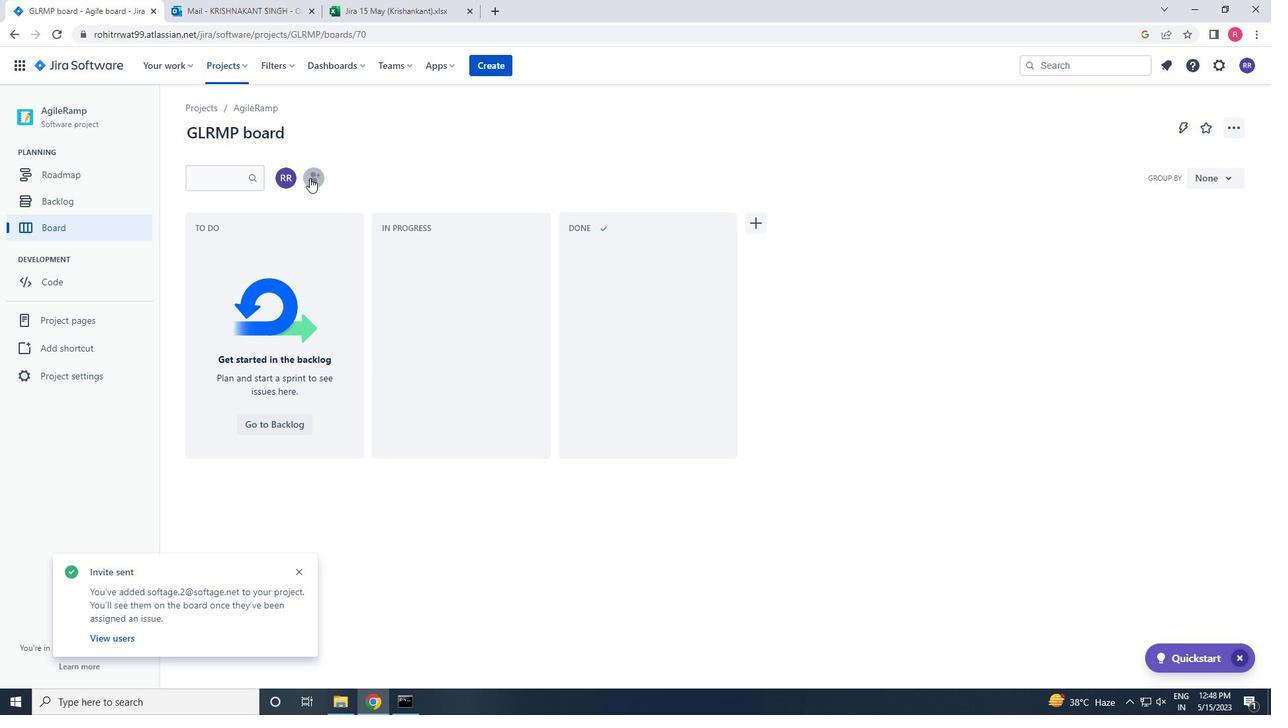 
Action: Mouse pressed left at (311, 178)
Screenshot: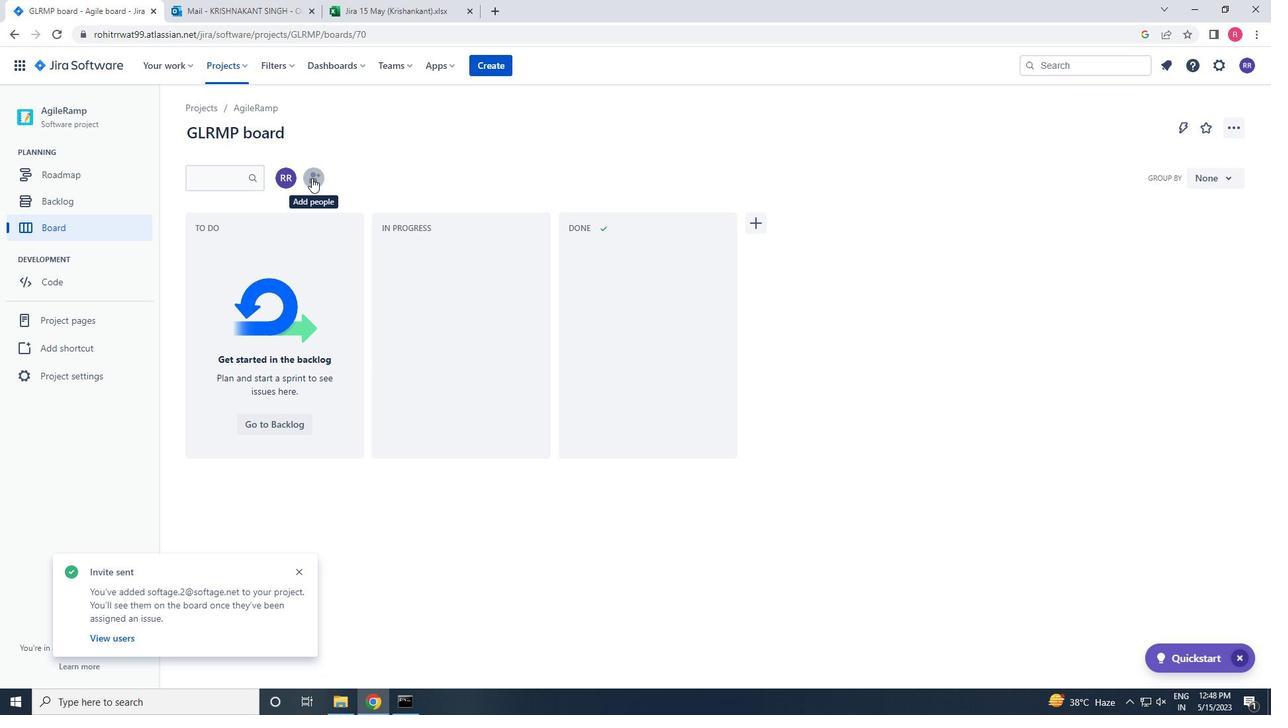 
Action: Key pressed SOFTAGE.3<Key.shift>@SOFTAGE.NET
Screenshot: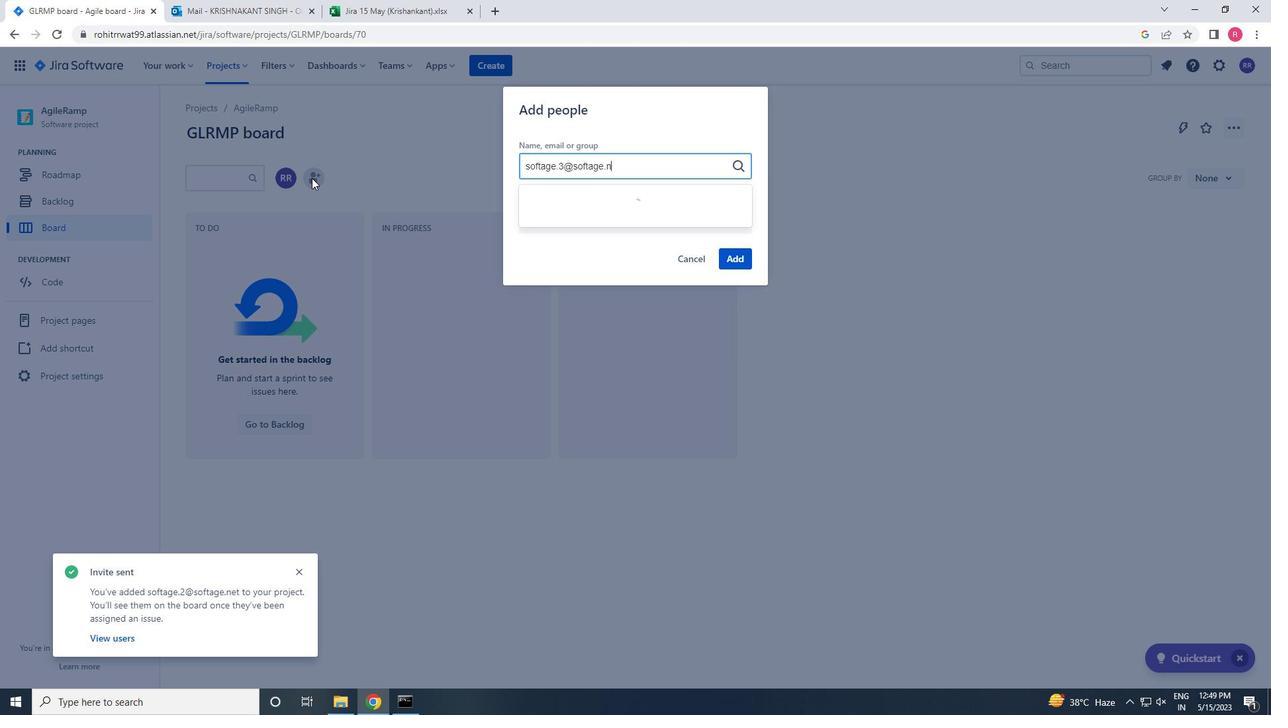 
Action: Mouse moved to (628, 238)
Screenshot: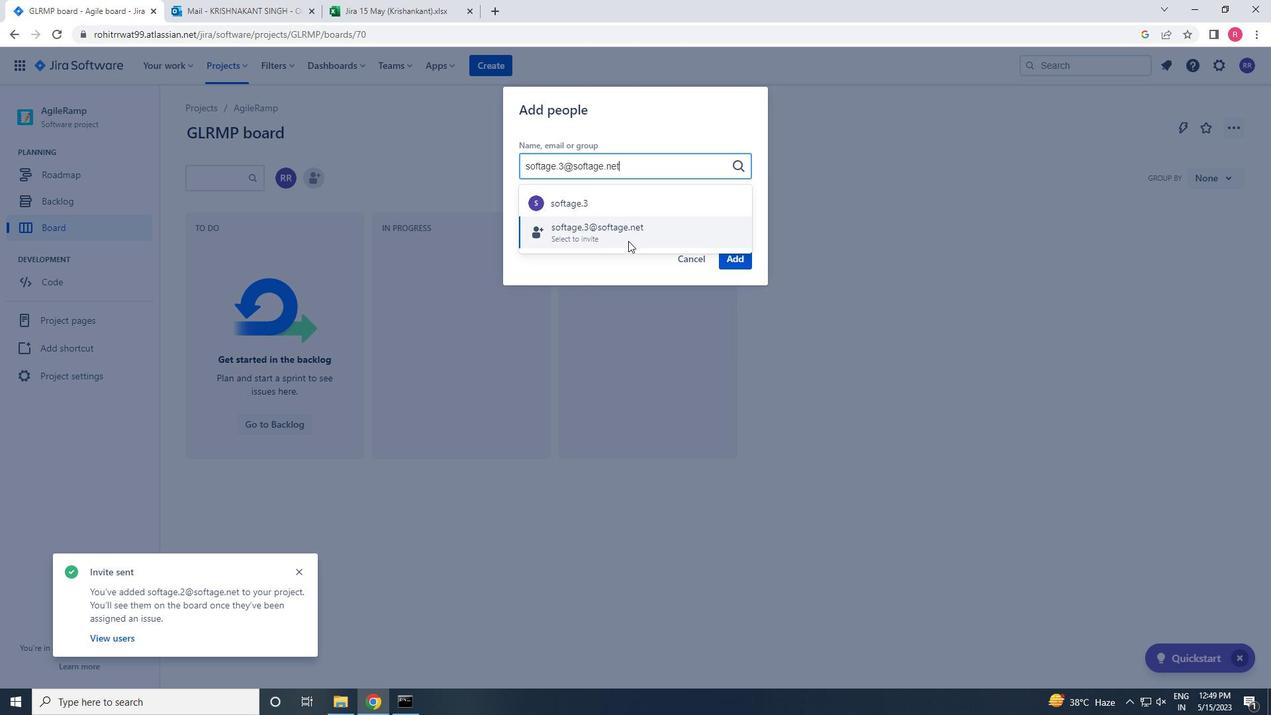 
Action: Mouse pressed left at (628, 238)
Screenshot: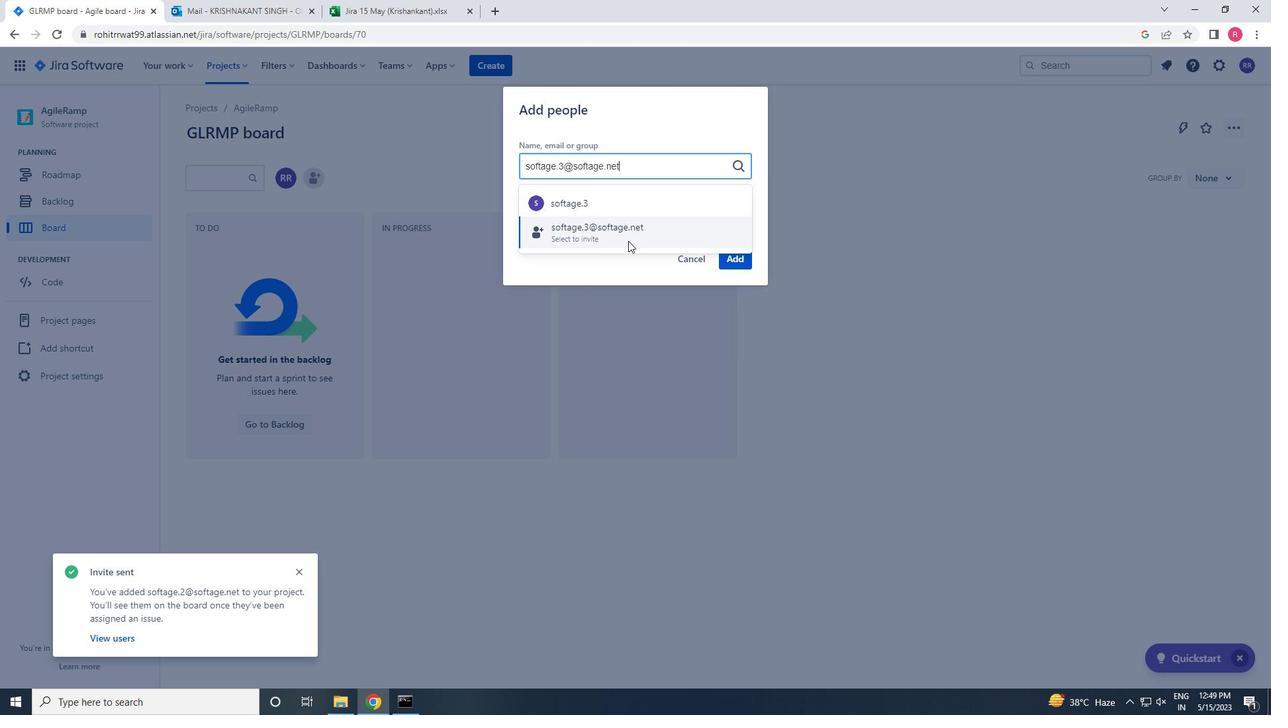 
Action: Mouse moved to (720, 259)
Screenshot: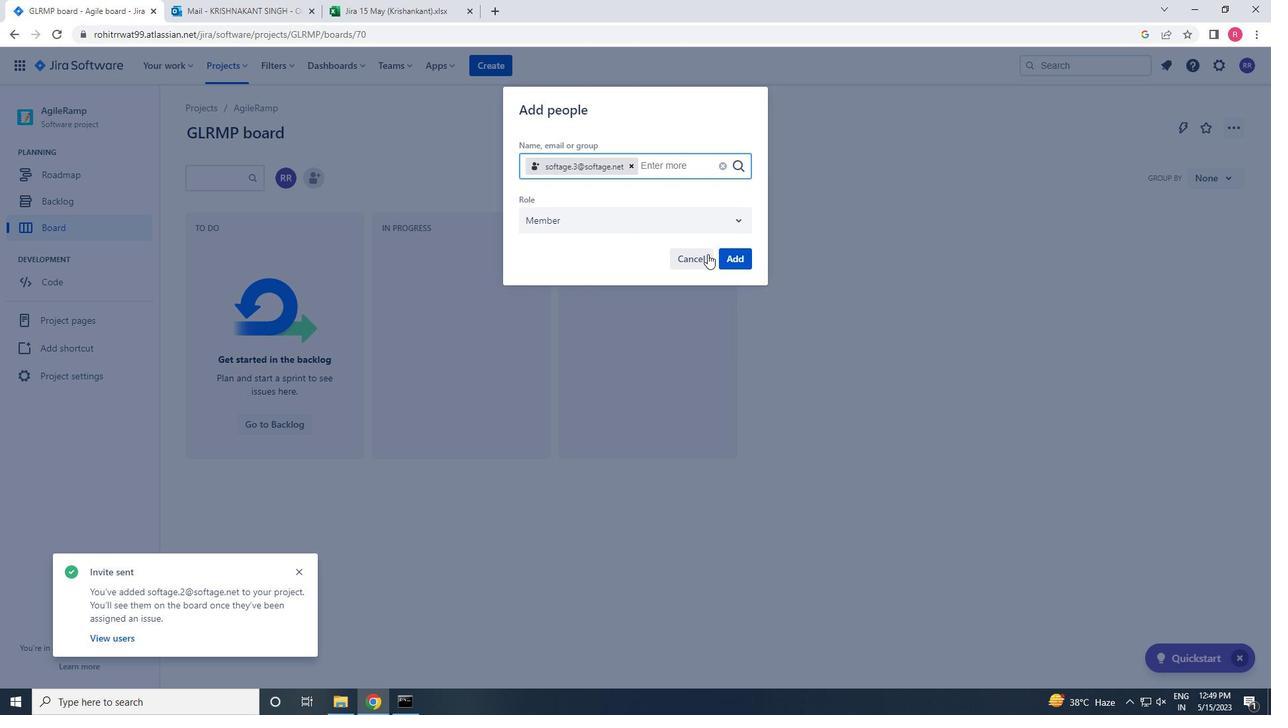 
Action: Mouse pressed left at (720, 259)
Screenshot: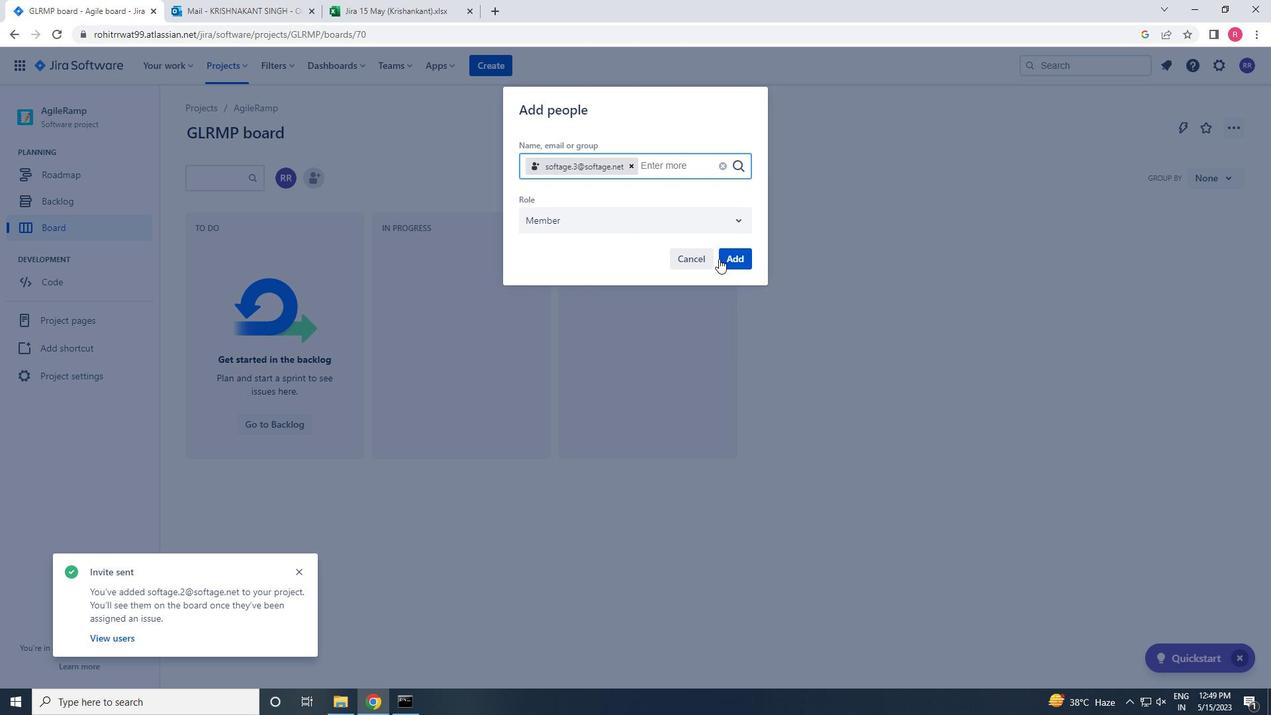 
